 Task: Find connections with filter location Vilagarcía de Arousa with filter topic #bestadvicewith filter profile language Spanish with filter current company YourStory Media with filter school Vidyalankar Institute of Technology, Mumbai with filter industry Soap and Cleaning Product Manufacturing with filter service category Outsourcing with filter keywords title Speech Pathologist
Action: Mouse moved to (499, 65)
Screenshot: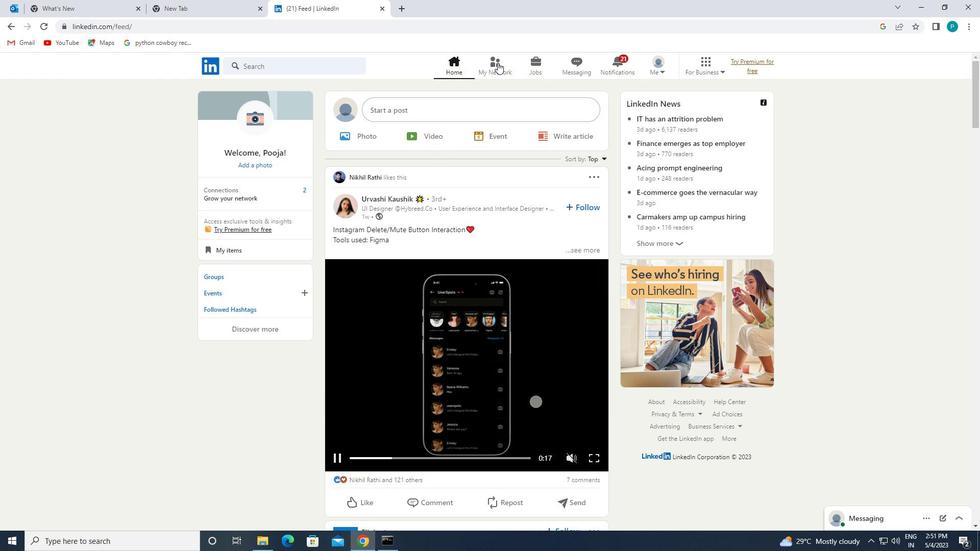 
Action: Mouse pressed left at (499, 65)
Screenshot: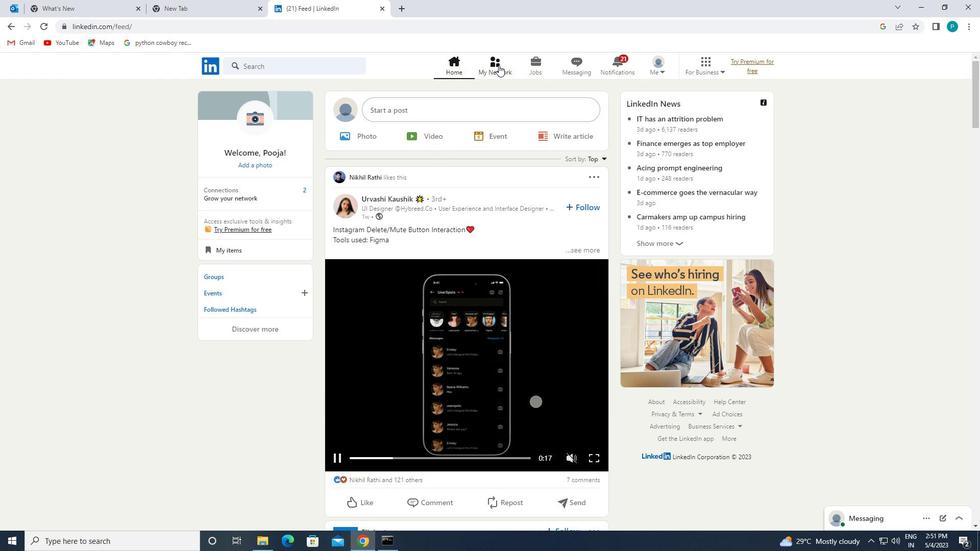 
Action: Mouse moved to (261, 115)
Screenshot: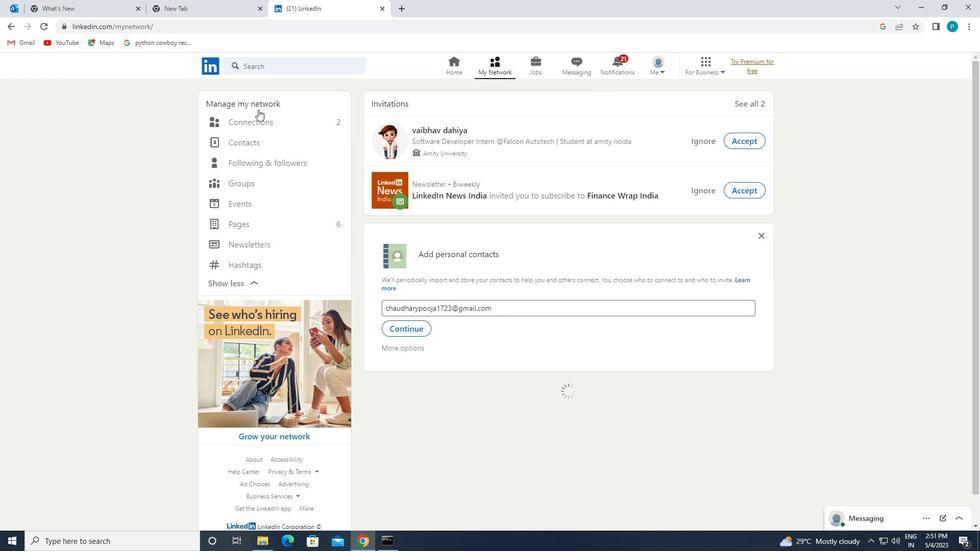 
Action: Mouse pressed left at (261, 115)
Screenshot: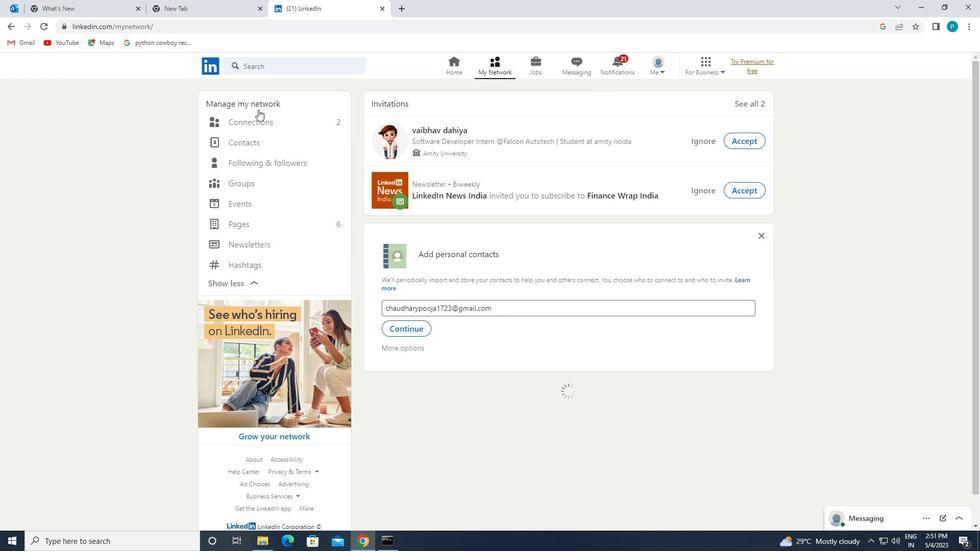 
Action: Mouse moved to (584, 119)
Screenshot: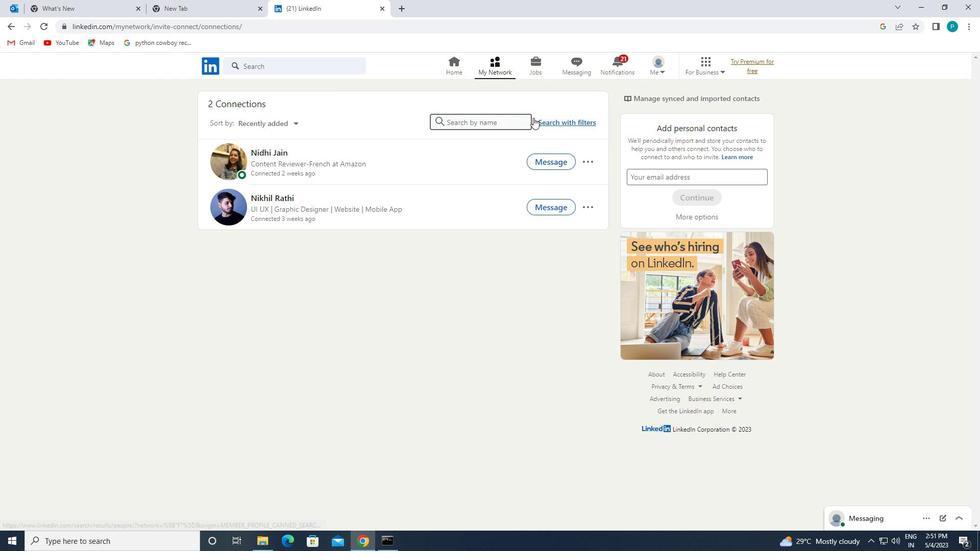 
Action: Mouse pressed left at (584, 119)
Screenshot: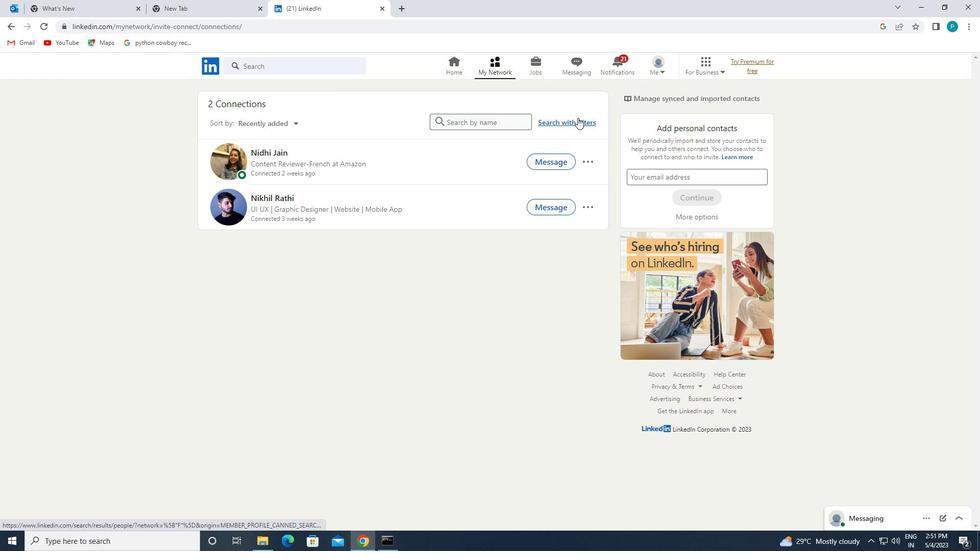 
Action: Mouse moved to (516, 93)
Screenshot: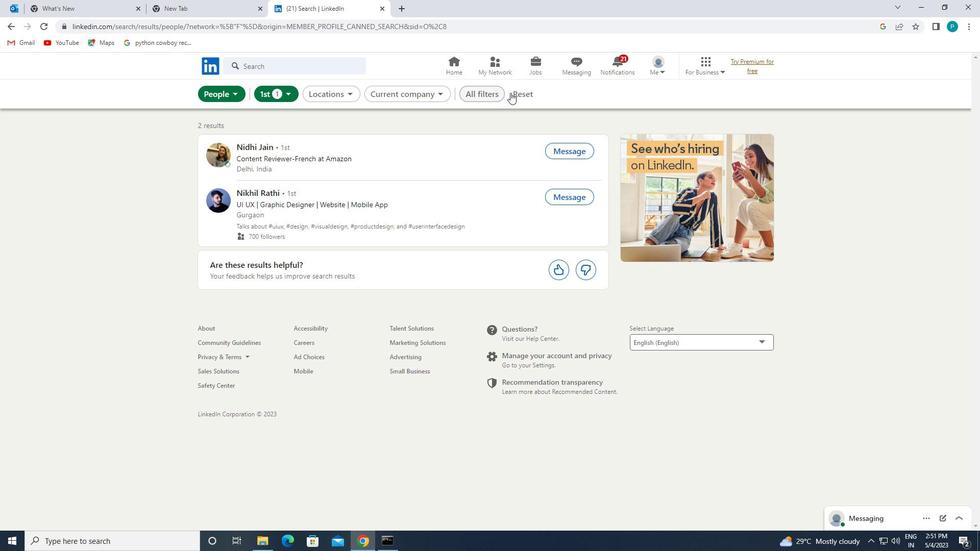 
Action: Mouse pressed left at (516, 93)
Screenshot: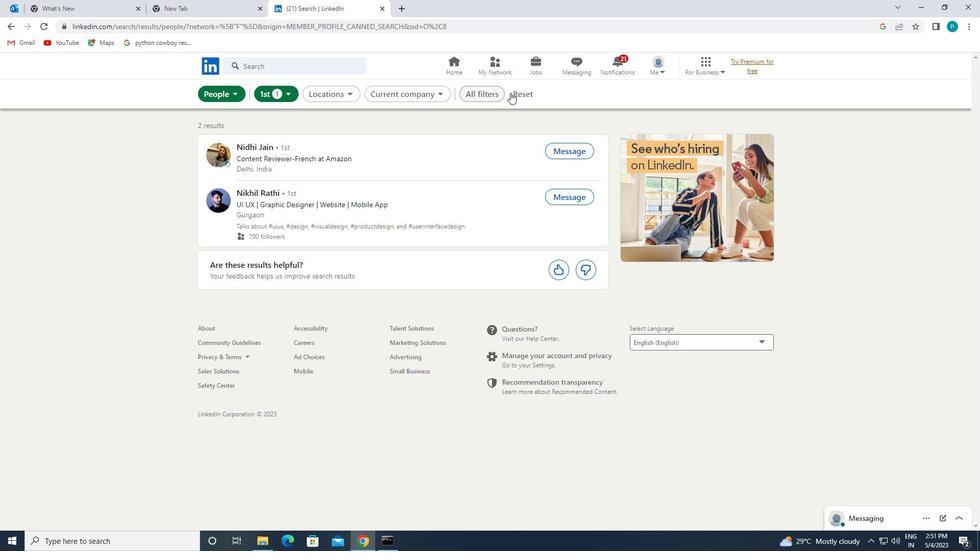 
Action: Mouse moved to (509, 91)
Screenshot: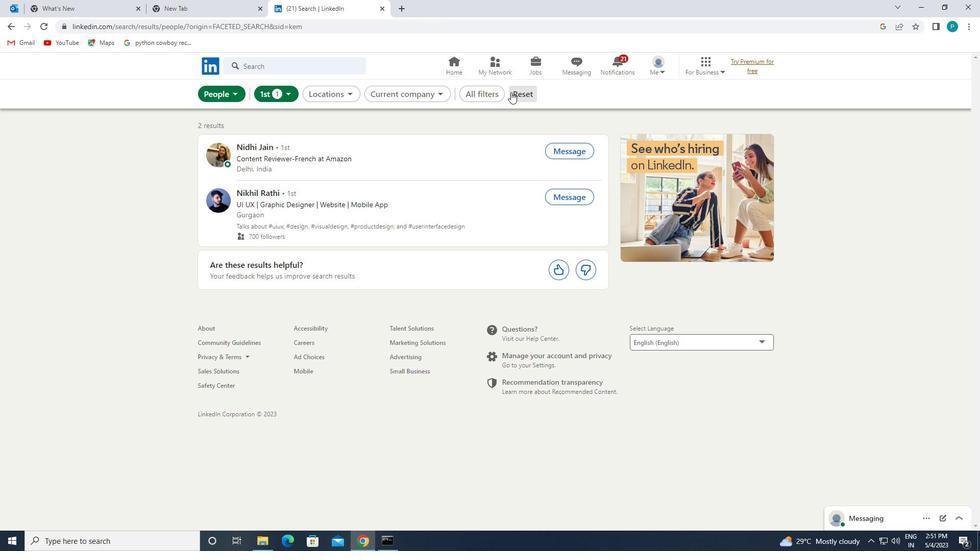 
Action: Mouse pressed left at (509, 91)
Screenshot: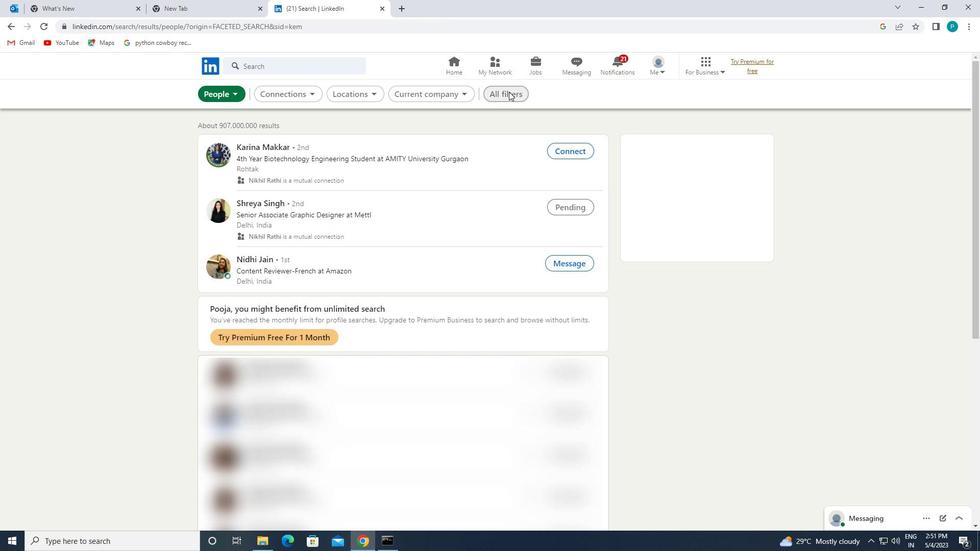 
Action: Mouse moved to (811, 302)
Screenshot: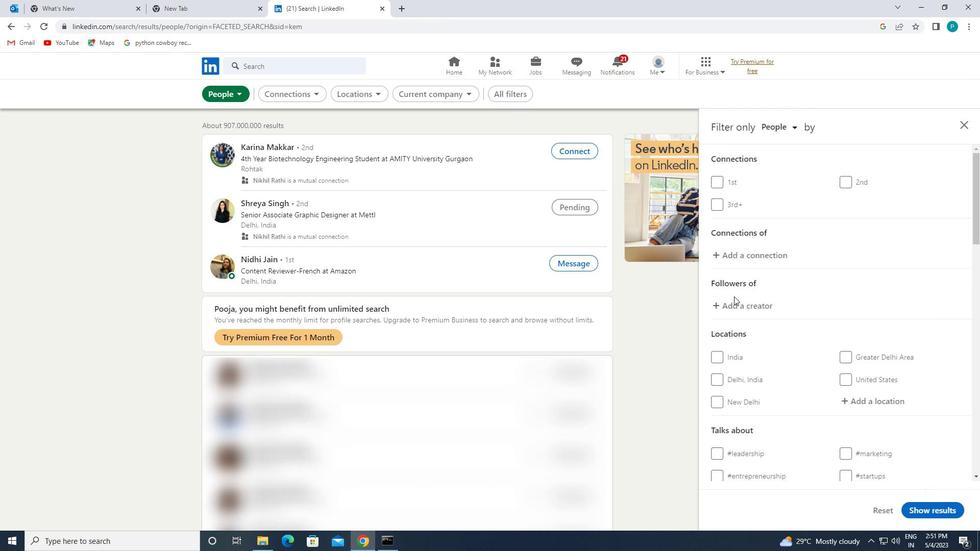 
Action: Mouse scrolled (811, 301) with delta (0, 0)
Screenshot: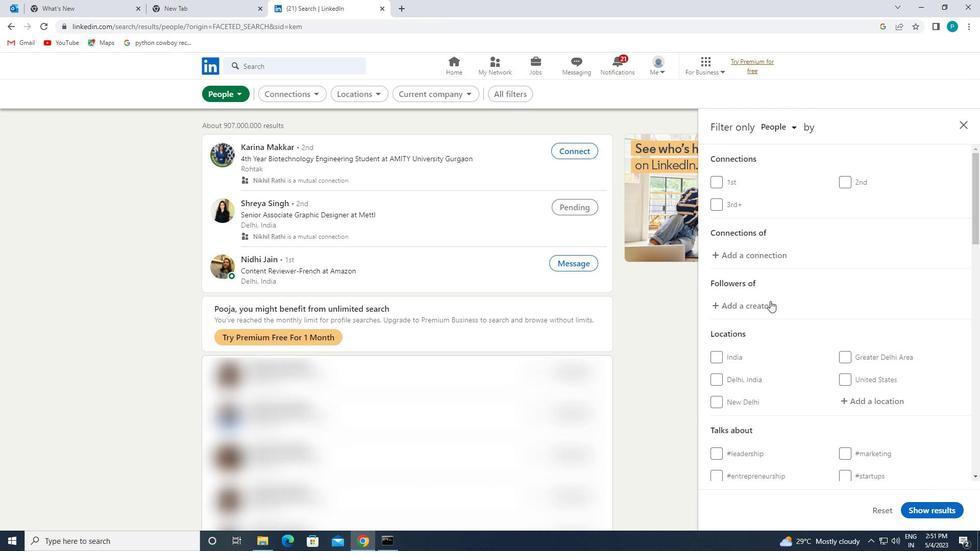 
Action: Mouse moved to (811, 302)
Screenshot: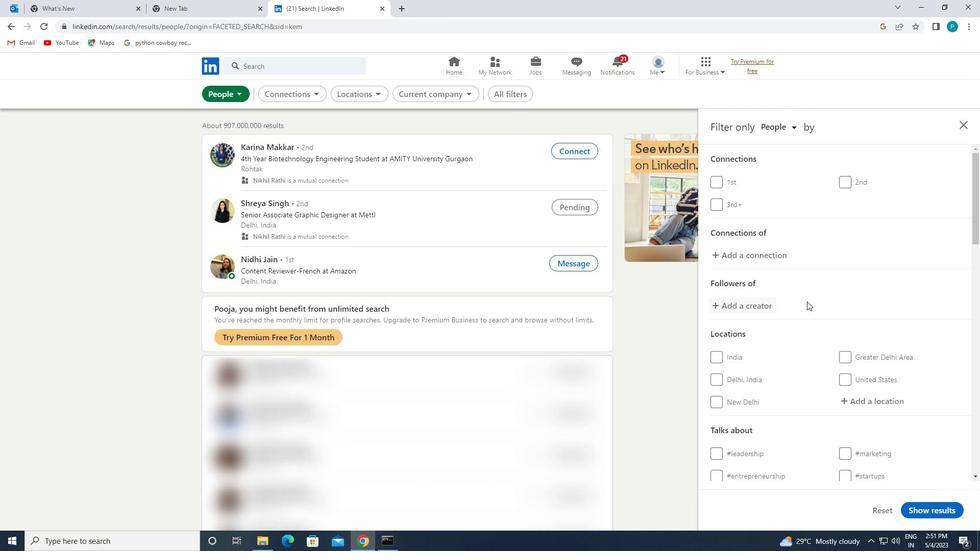 
Action: Mouse scrolled (811, 301) with delta (0, 0)
Screenshot: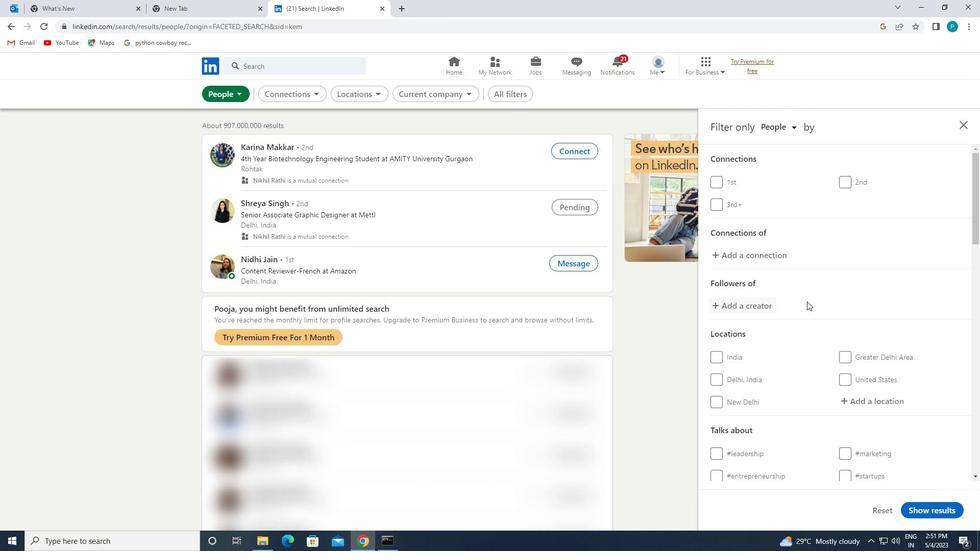 
Action: Mouse moved to (856, 291)
Screenshot: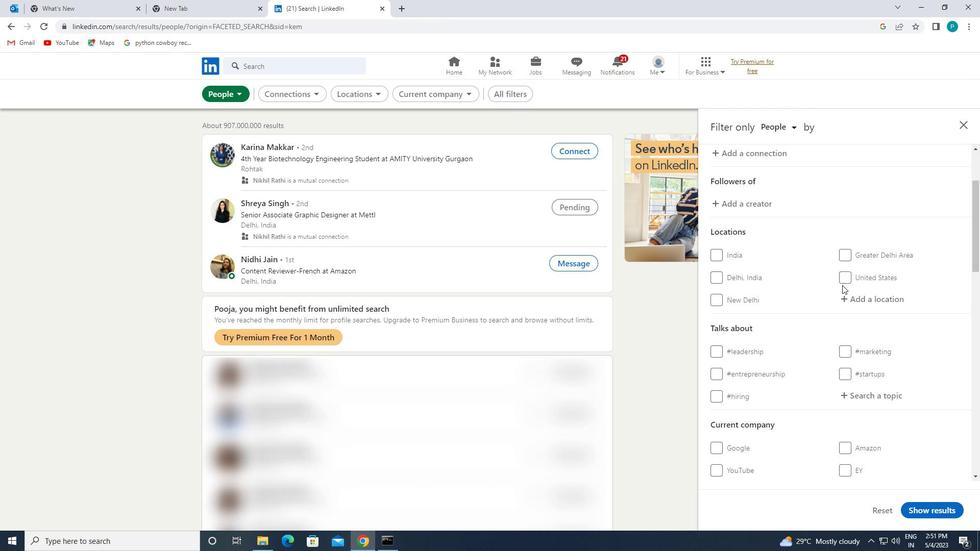 
Action: Mouse pressed left at (856, 291)
Screenshot: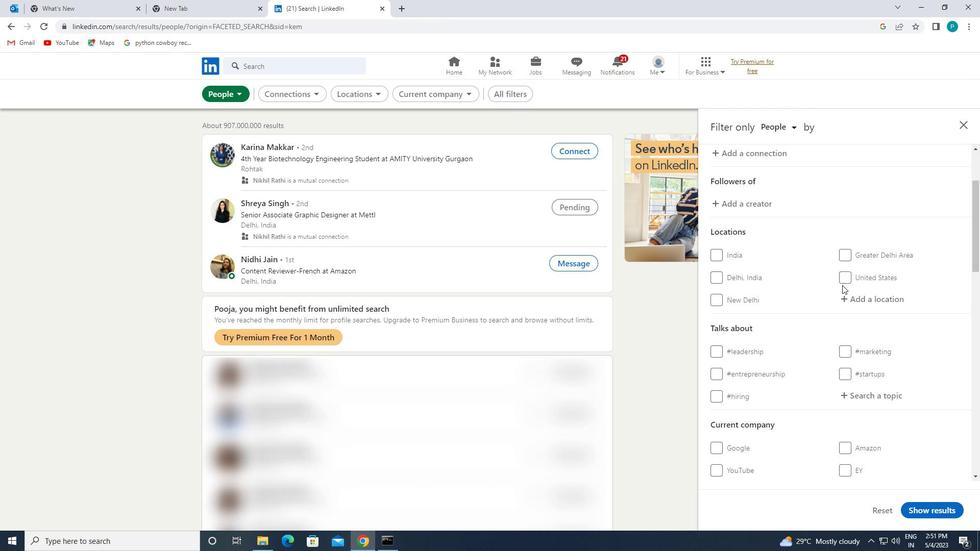 
Action: Mouse moved to (856, 294)
Screenshot: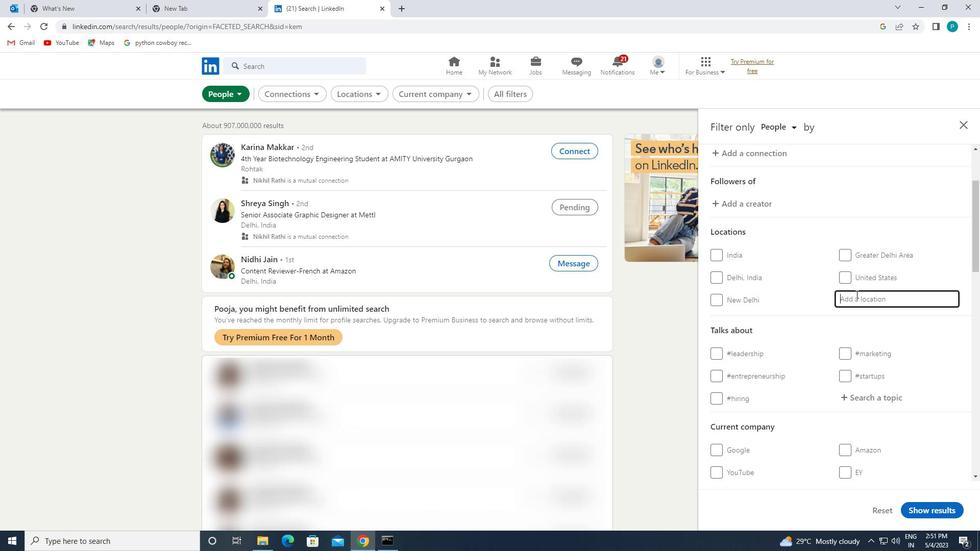 
Action: Key pressed <Key.caps_lock>v<Key.caps_lock>ilagari<Key.backspace>
Screenshot: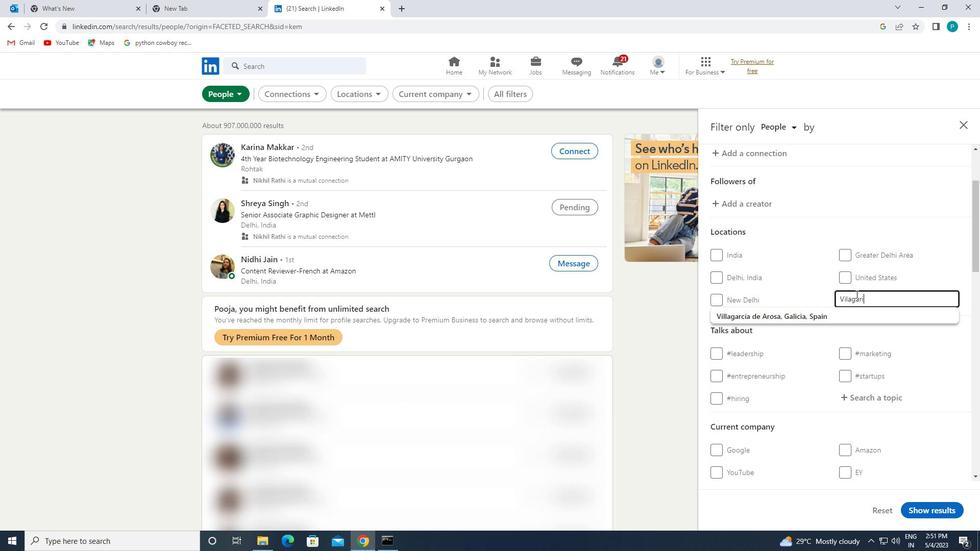 
Action: Mouse moved to (841, 315)
Screenshot: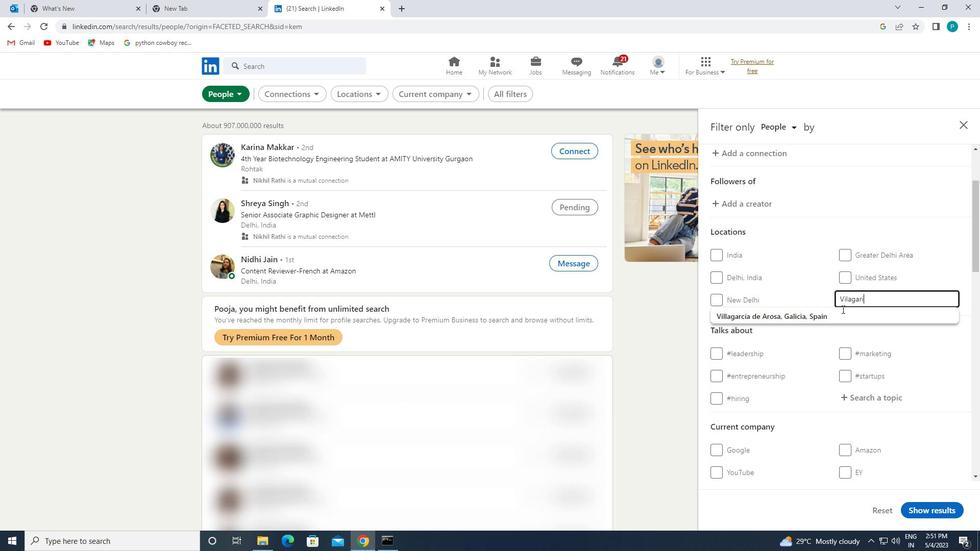 
Action: Mouse pressed left at (841, 315)
Screenshot: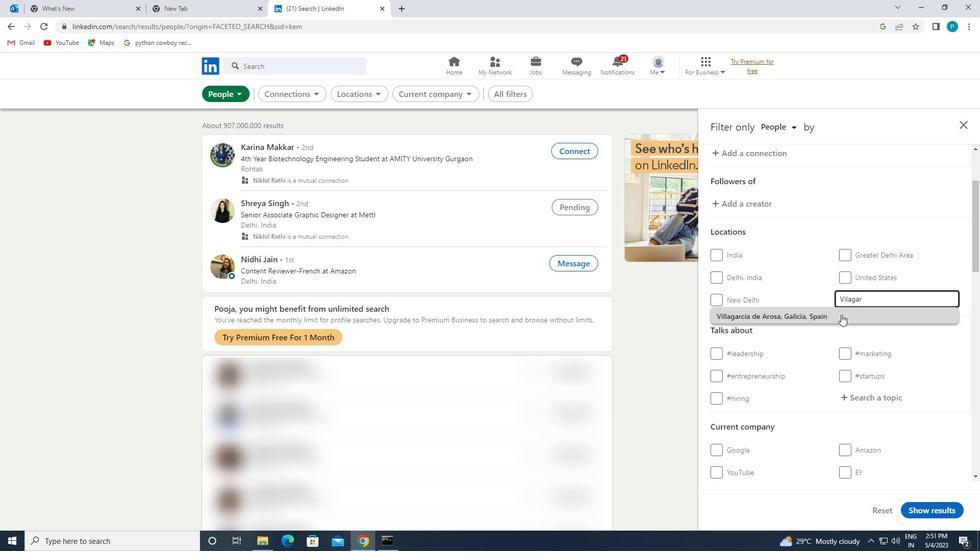 
Action: Mouse moved to (847, 351)
Screenshot: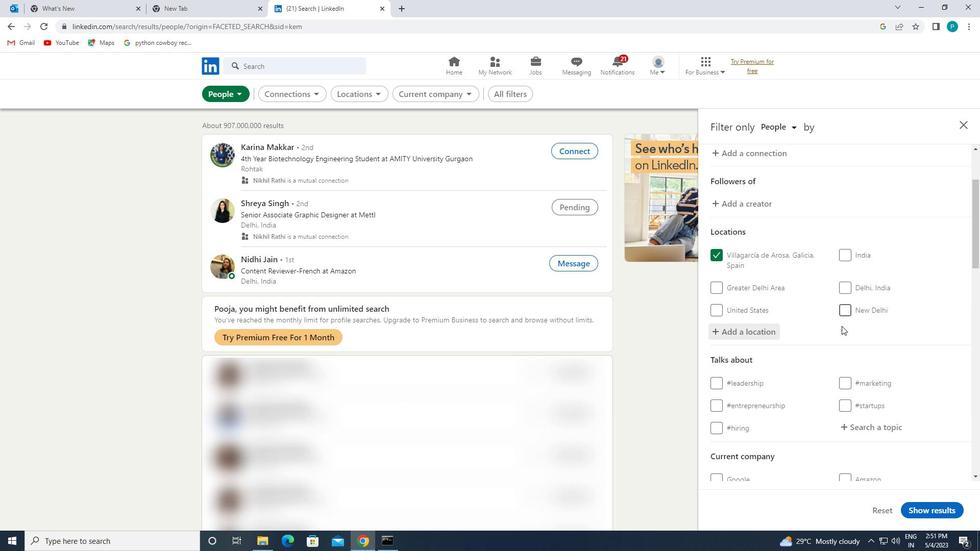 
Action: Mouse scrolled (847, 351) with delta (0, 0)
Screenshot: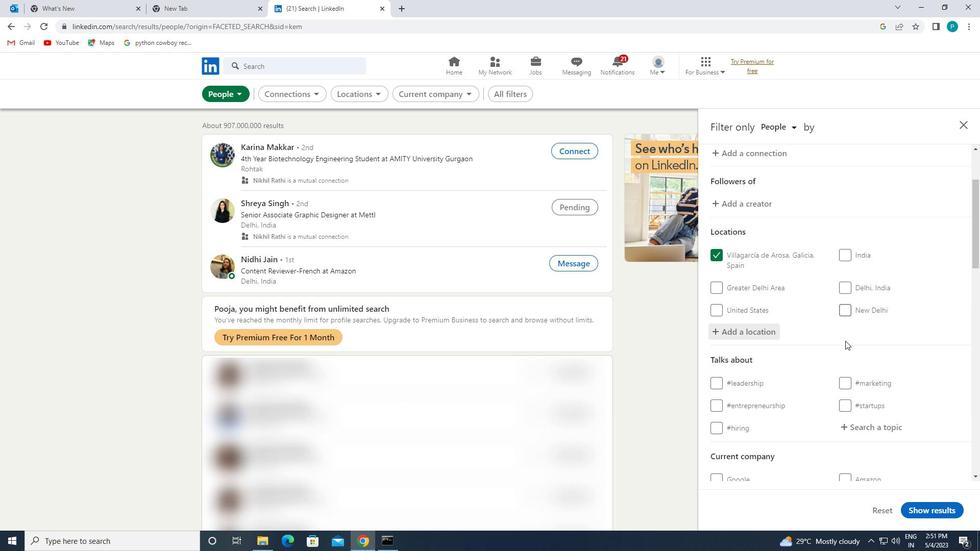 
Action: Mouse moved to (852, 382)
Screenshot: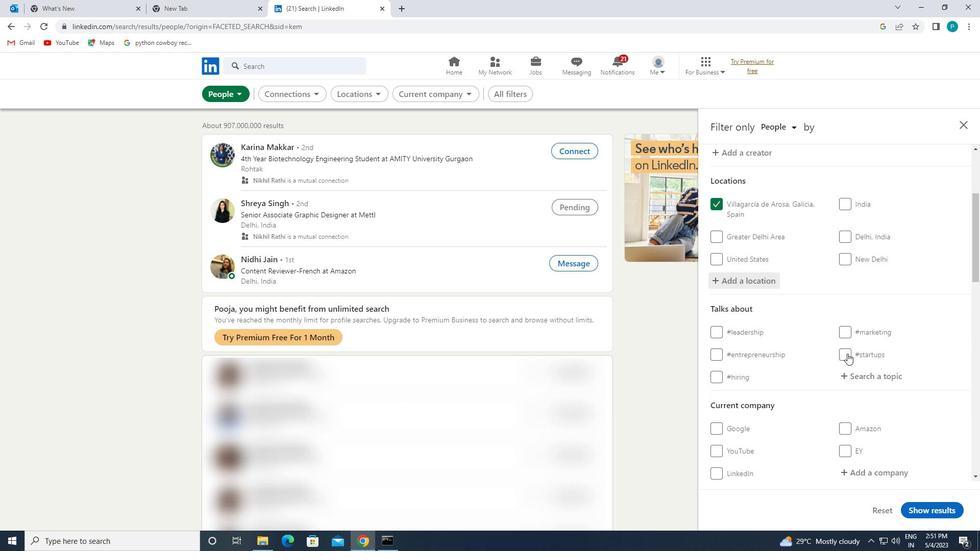 
Action: Mouse pressed left at (852, 382)
Screenshot: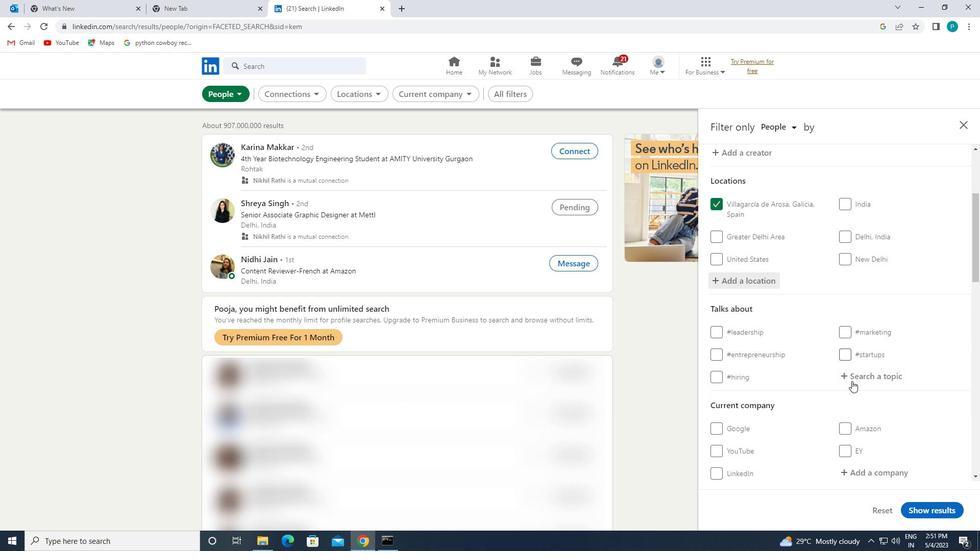 
Action: Mouse moved to (861, 389)
Screenshot: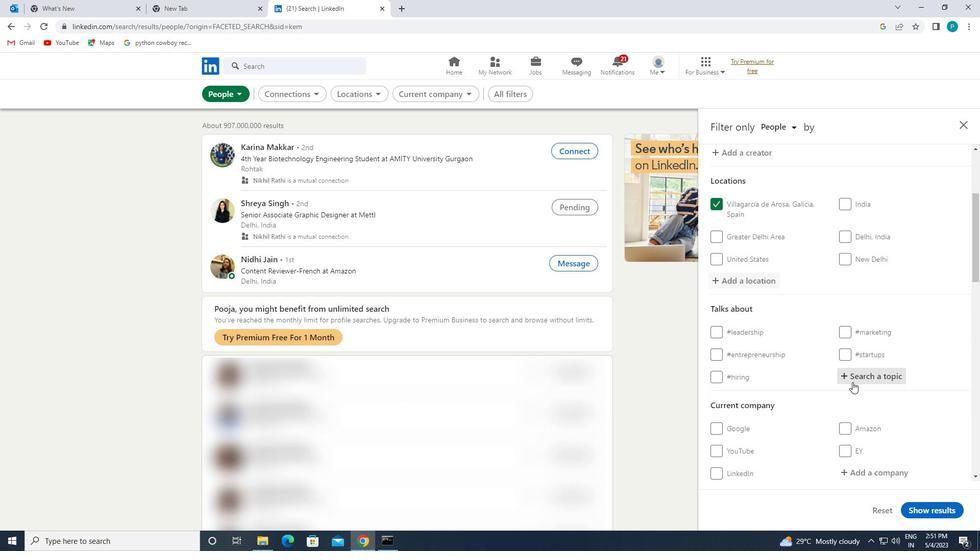 
Action: Key pressed <Key.shift>#BESTADVICE
Screenshot: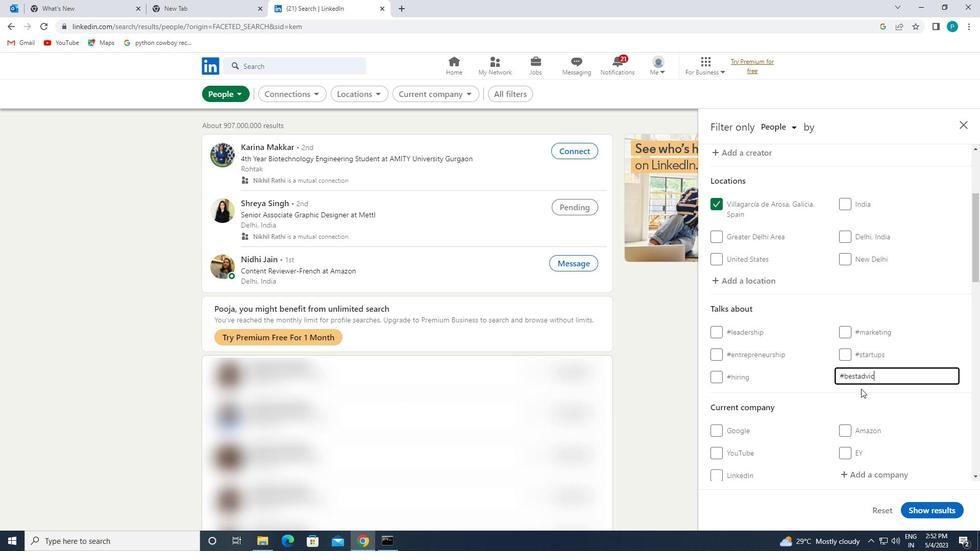 
Action: Mouse moved to (814, 382)
Screenshot: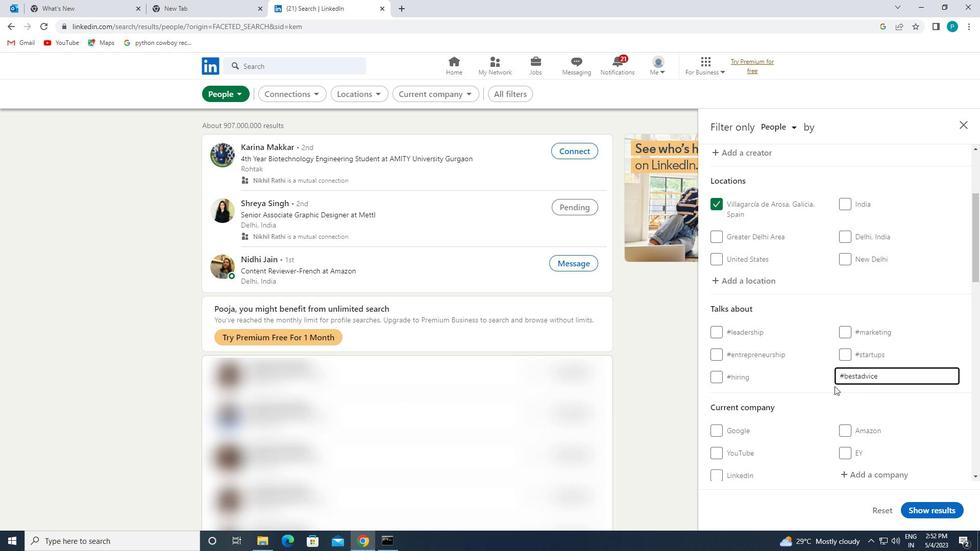
Action: Mouse scrolled (814, 382) with delta (0, 0)
Screenshot: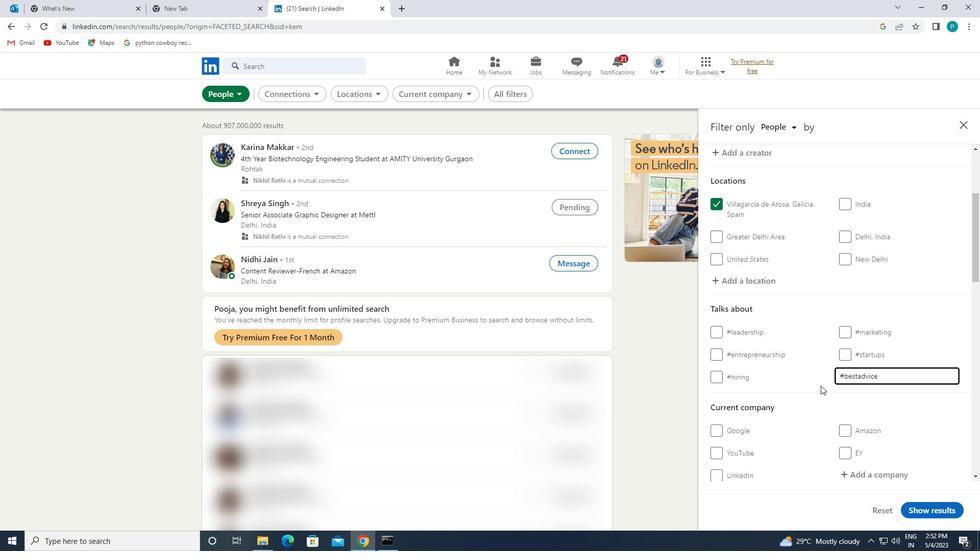 
Action: Mouse scrolled (814, 382) with delta (0, 0)
Screenshot: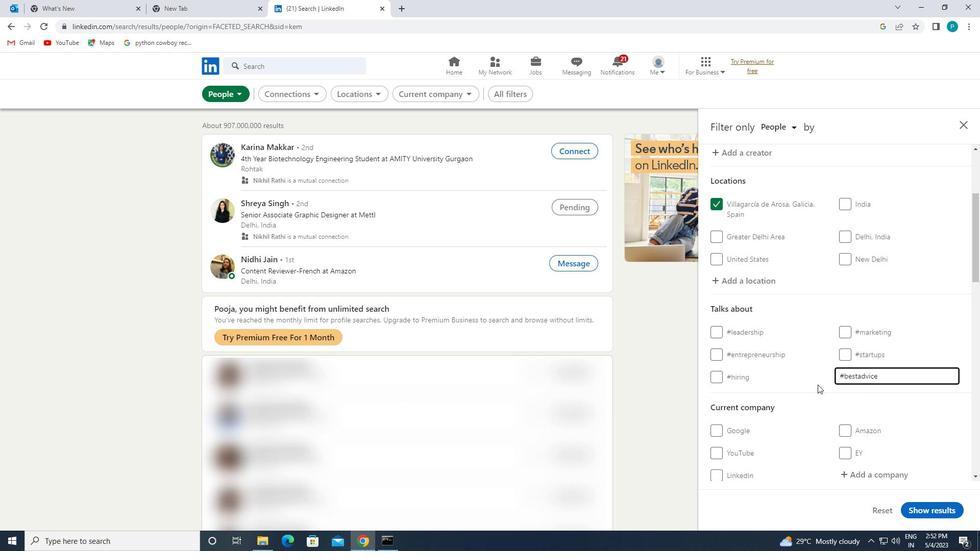 
Action: Mouse scrolled (814, 382) with delta (0, 0)
Screenshot: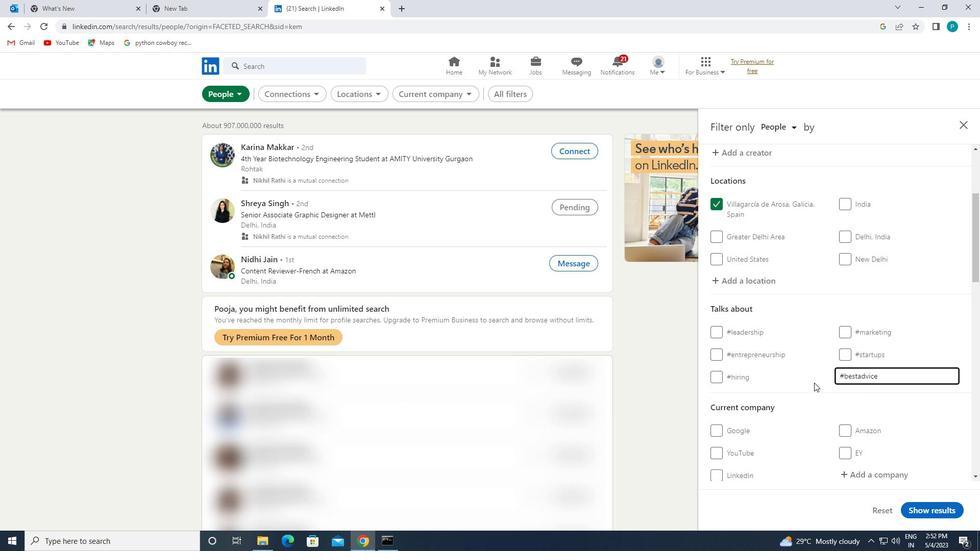
Action: Mouse moved to (812, 382)
Screenshot: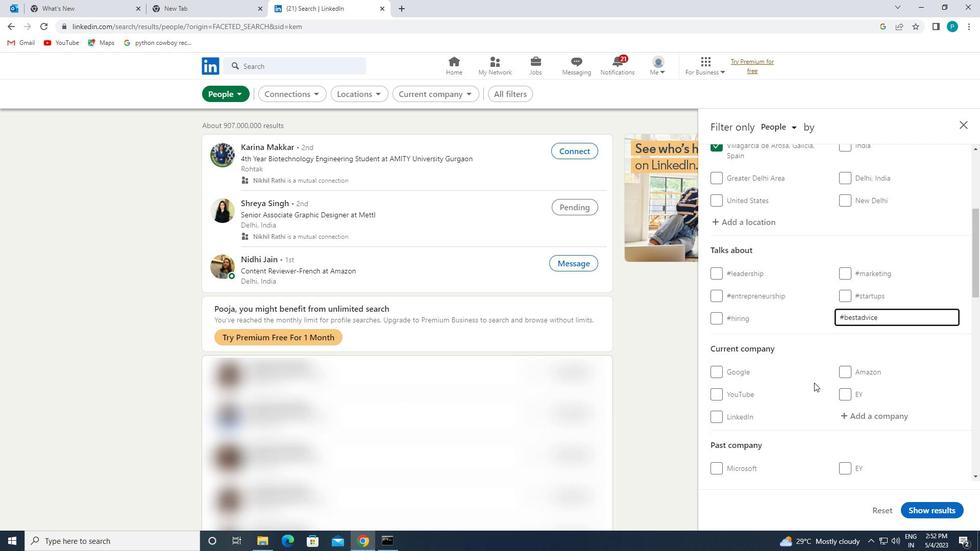 
Action: Mouse scrolled (812, 382) with delta (0, 0)
Screenshot: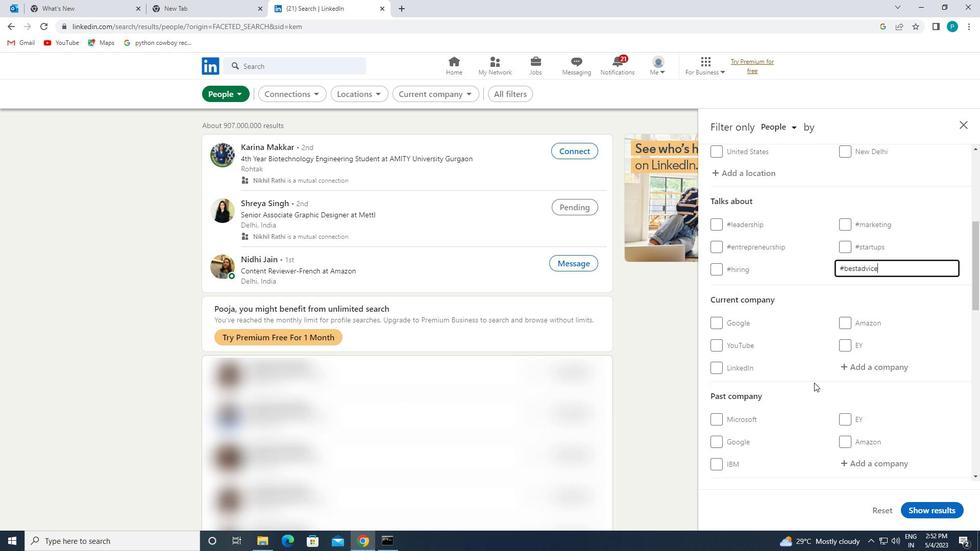 
Action: Mouse moved to (811, 382)
Screenshot: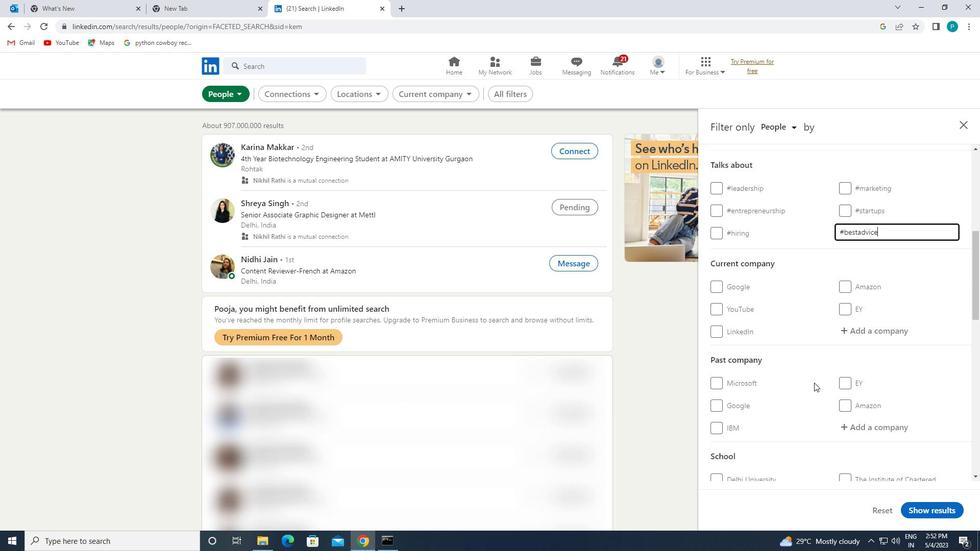 
Action: Mouse scrolled (811, 382) with delta (0, 0)
Screenshot: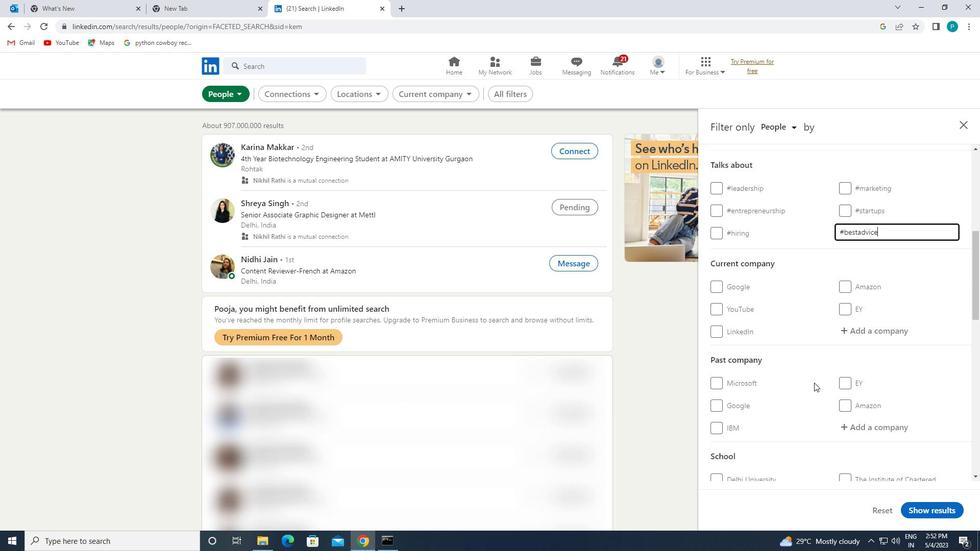
Action: Mouse moved to (809, 382)
Screenshot: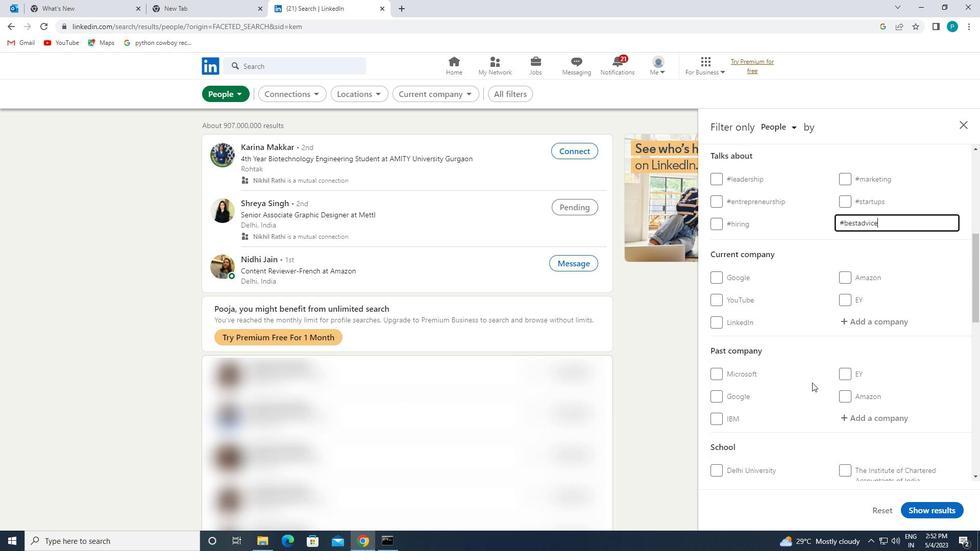 
Action: Mouse scrolled (809, 382) with delta (0, 0)
Screenshot: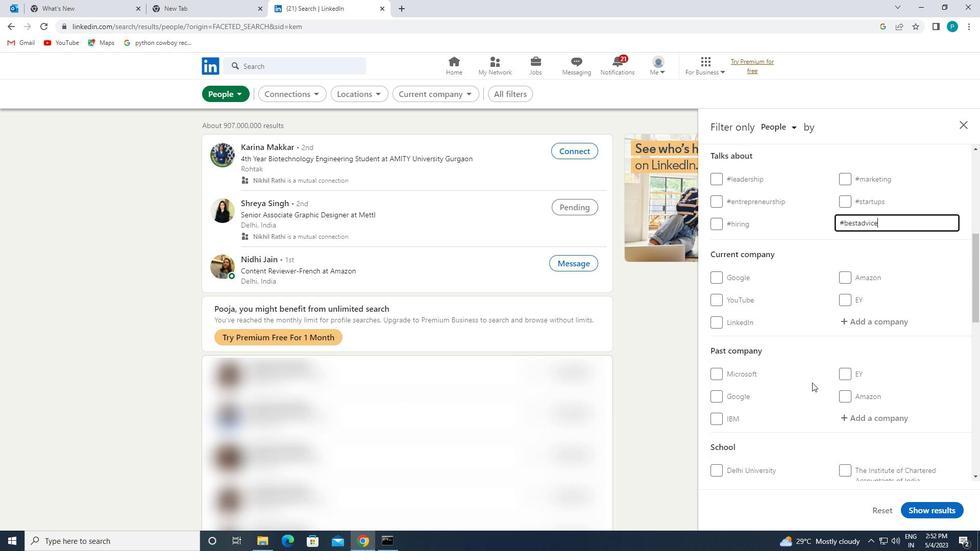 
Action: Mouse moved to (769, 381)
Screenshot: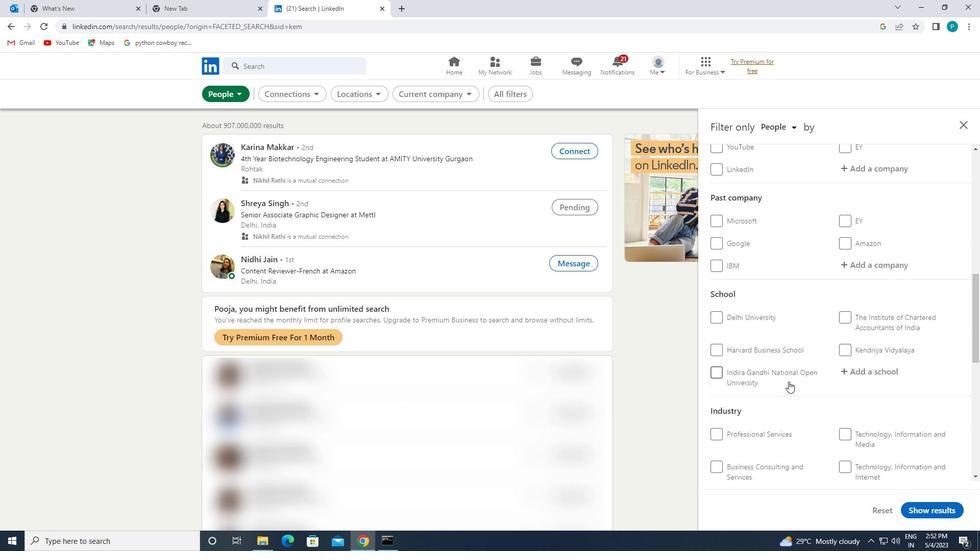 
Action: Mouse scrolled (769, 381) with delta (0, 0)
Screenshot: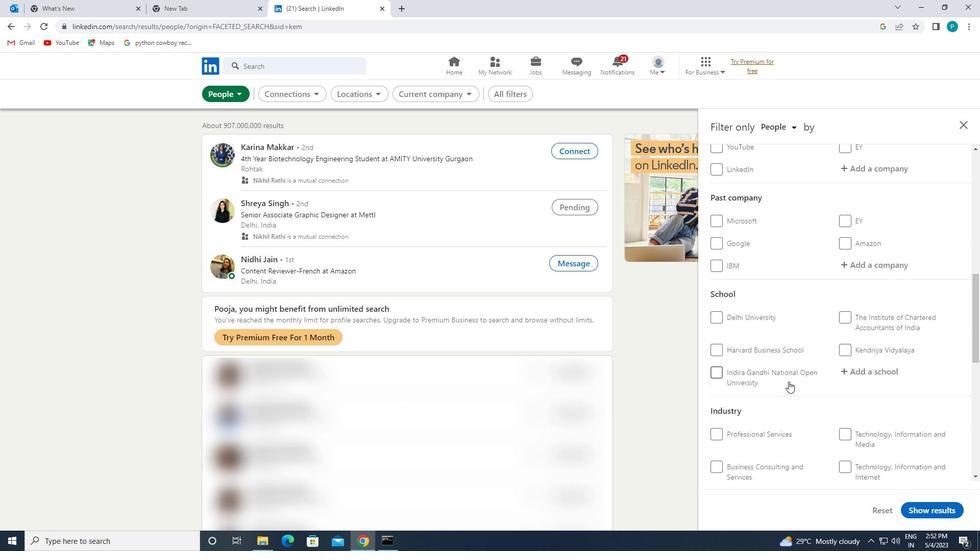 
Action: Mouse moved to (767, 381)
Screenshot: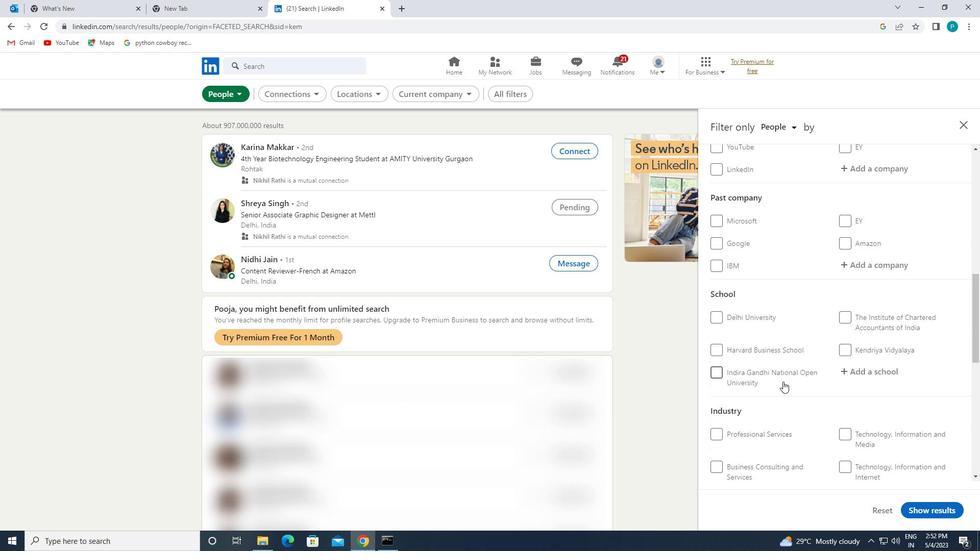 
Action: Mouse scrolled (767, 381) with delta (0, 0)
Screenshot: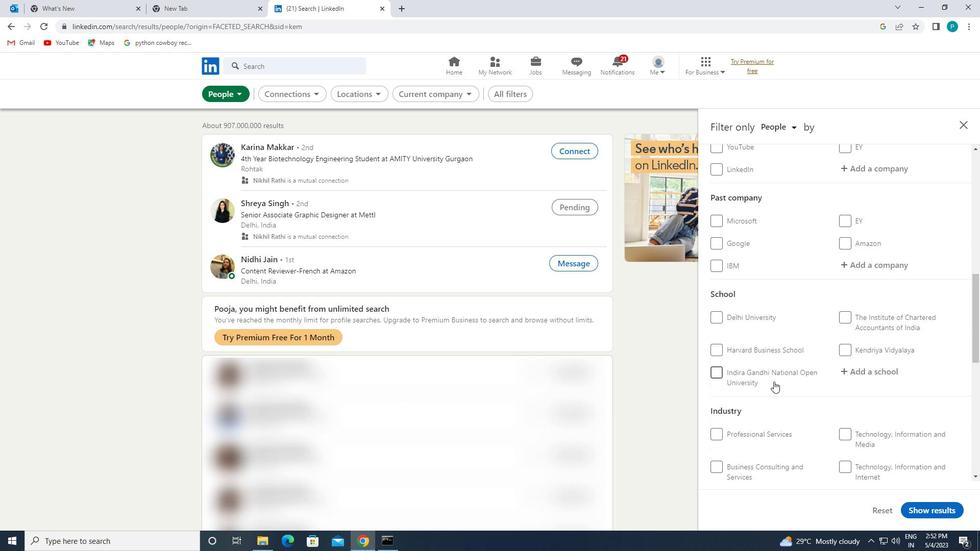 
Action: Mouse scrolled (767, 381) with delta (0, 0)
Screenshot: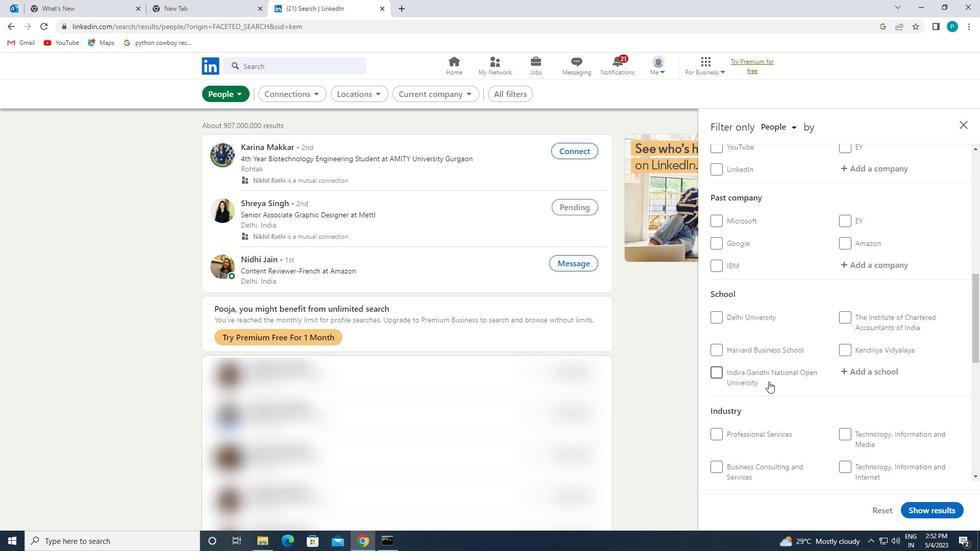 
Action: Mouse moved to (746, 420)
Screenshot: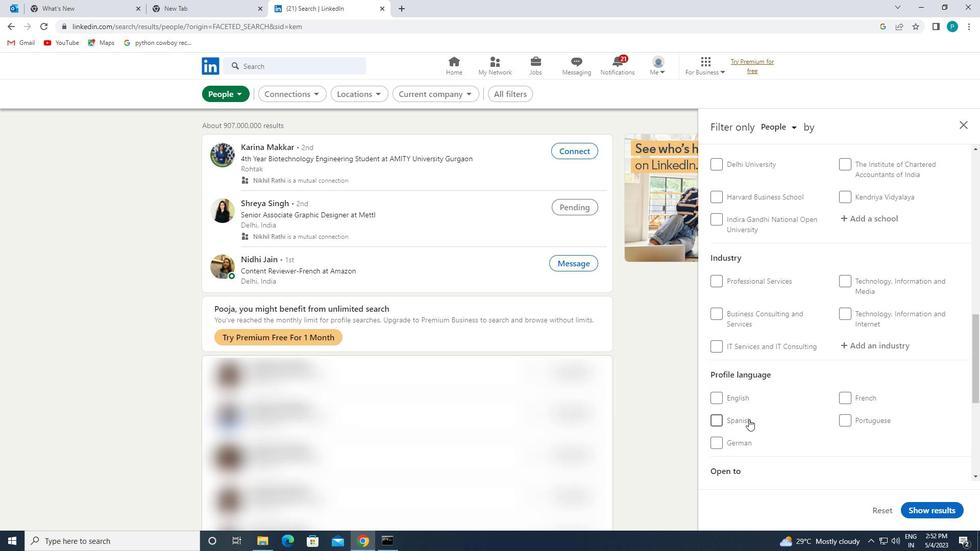 
Action: Mouse pressed left at (746, 420)
Screenshot: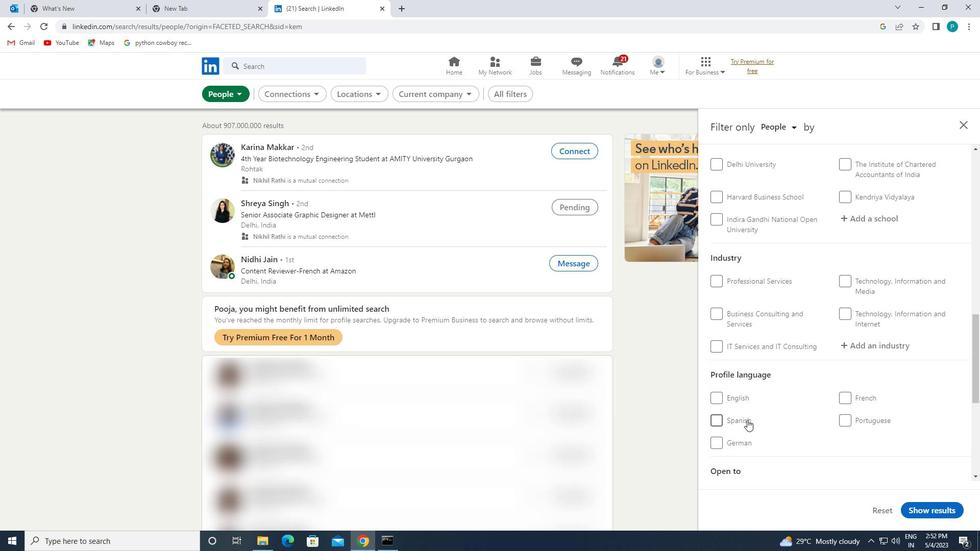 
Action: Mouse moved to (910, 408)
Screenshot: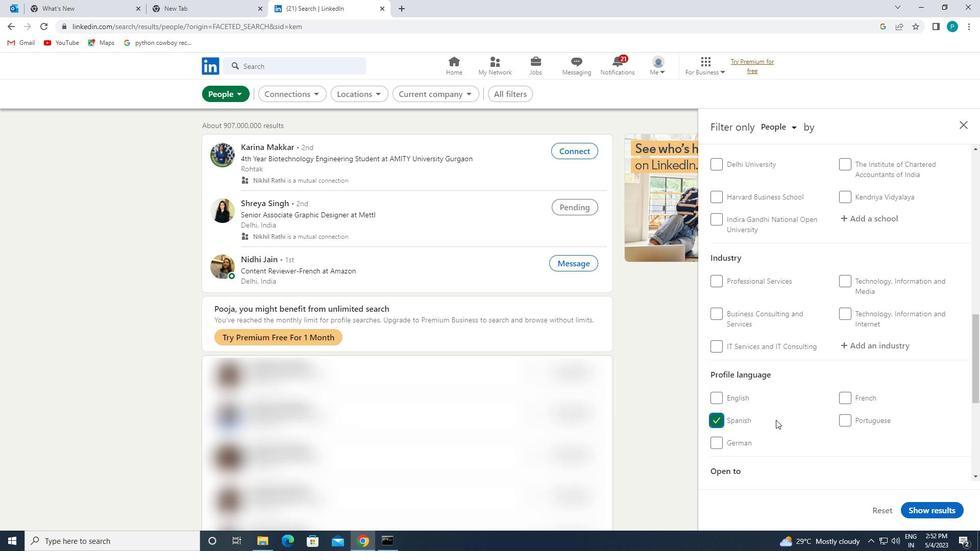 
Action: Mouse scrolled (910, 409) with delta (0, 0)
Screenshot: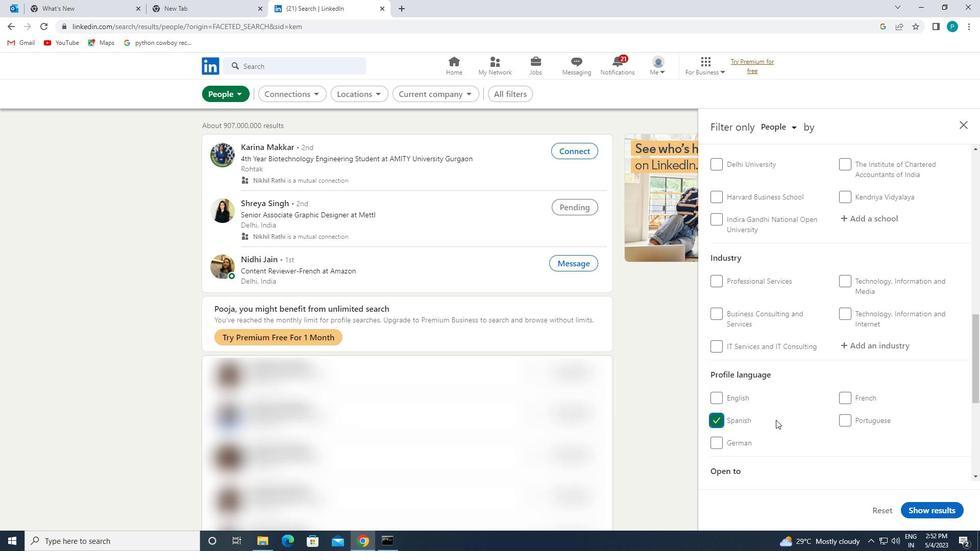 
Action: Mouse moved to (910, 406)
Screenshot: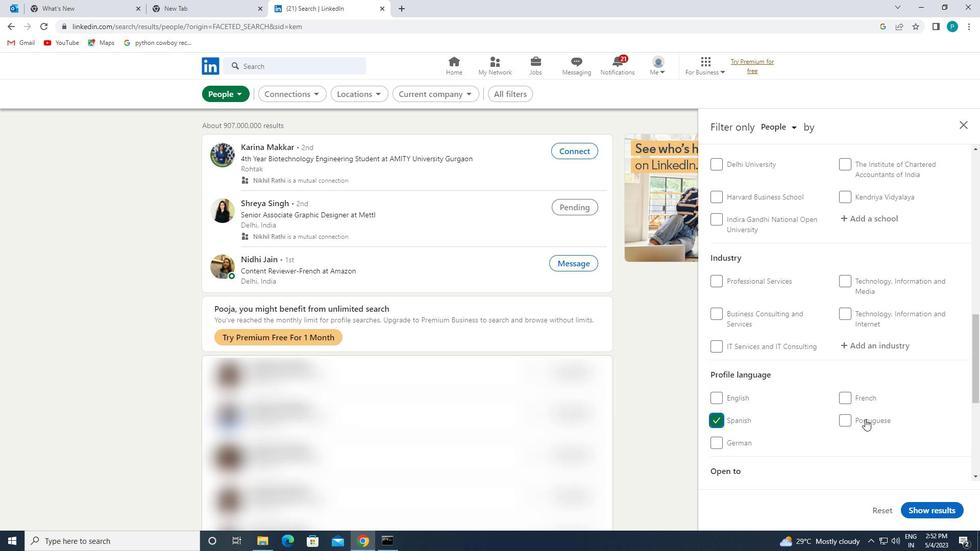 
Action: Mouse scrolled (910, 407) with delta (0, 0)
Screenshot: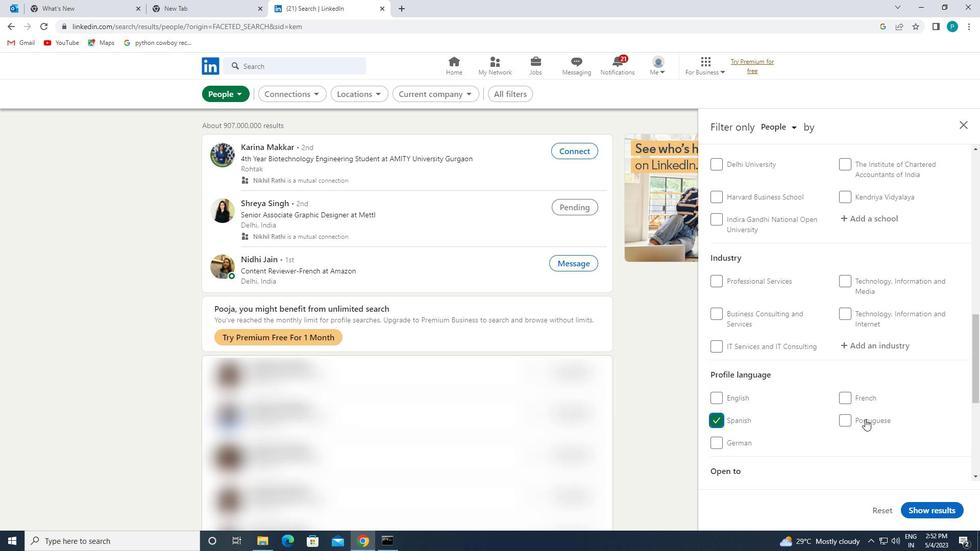 
Action: Mouse scrolled (910, 407) with delta (0, 0)
Screenshot: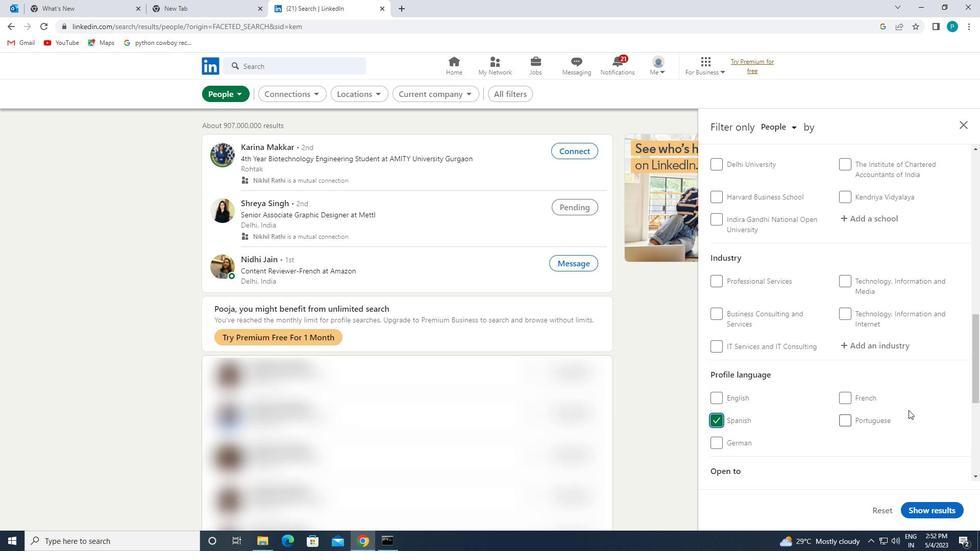 
Action: Mouse moved to (858, 343)
Screenshot: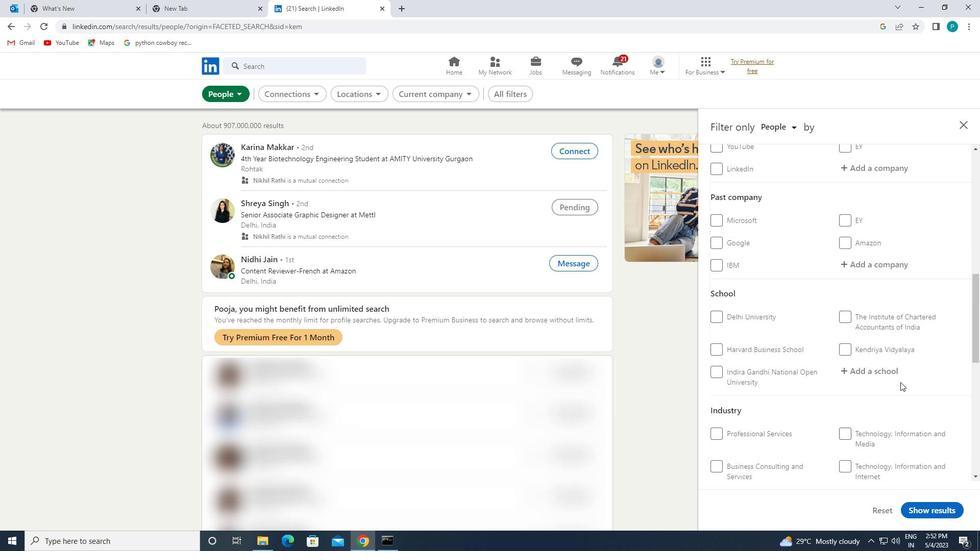 
Action: Mouse scrolled (858, 343) with delta (0, 0)
Screenshot: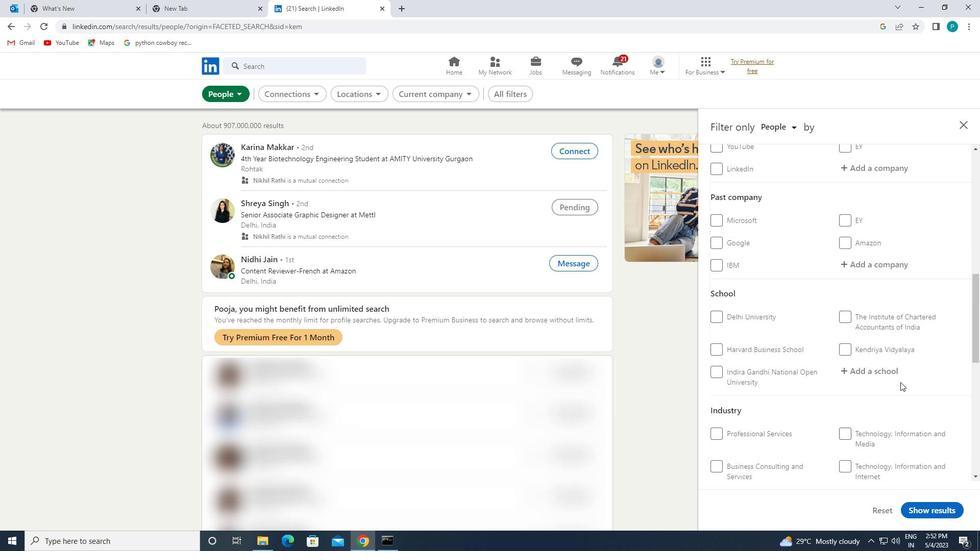 
Action: Mouse scrolled (858, 343) with delta (0, 0)
Screenshot: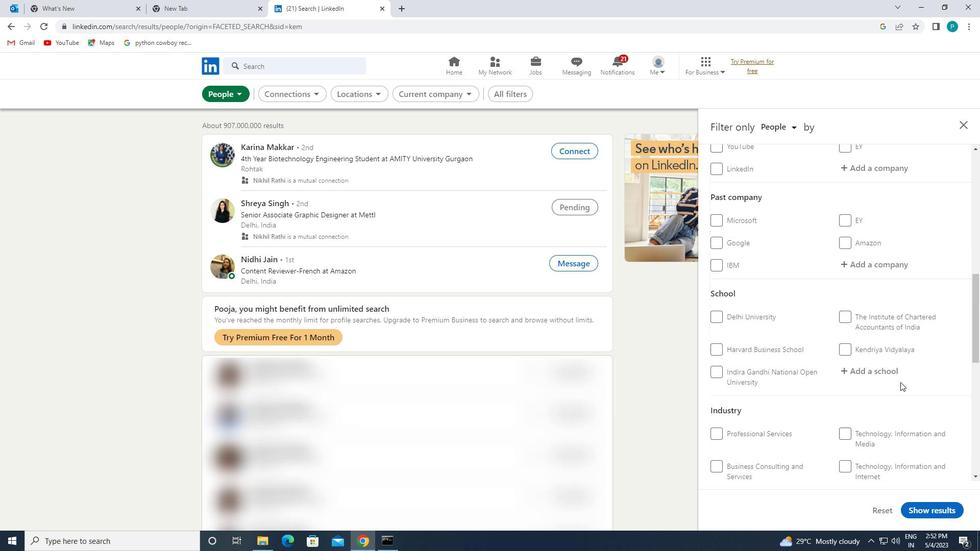 
Action: Mouse moved to (858, 342)
Screenshot: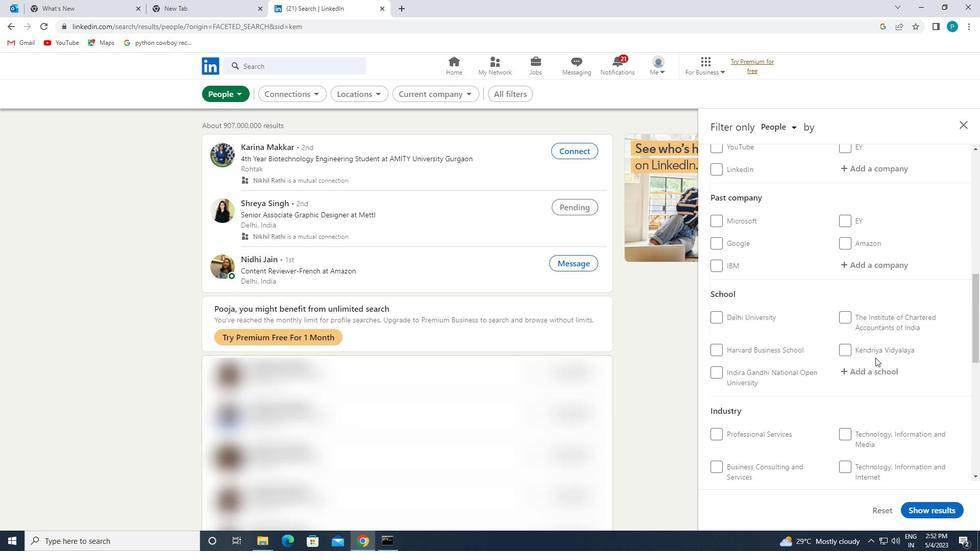 
Action: Mouse scrolled (858, 343) with delta (0, 0)
Screenshot: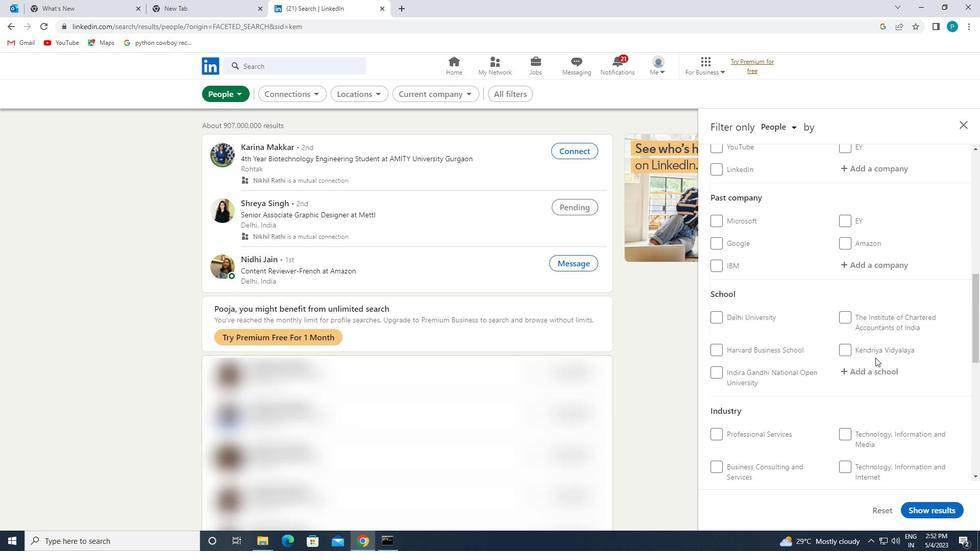 
Action: Mouse moved to (855, 325)
Screenshot: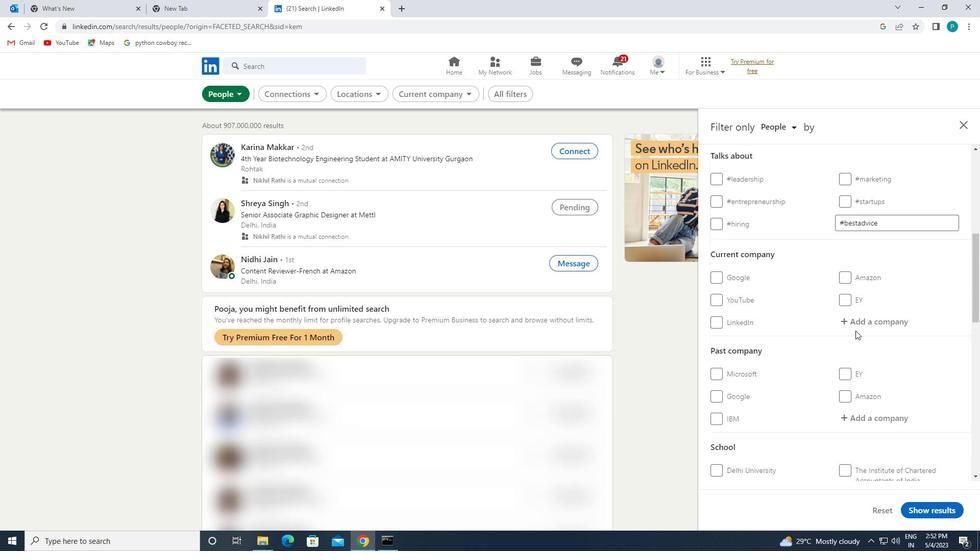 
Action: Mouse pressed left at (855, 325)
Screenshot: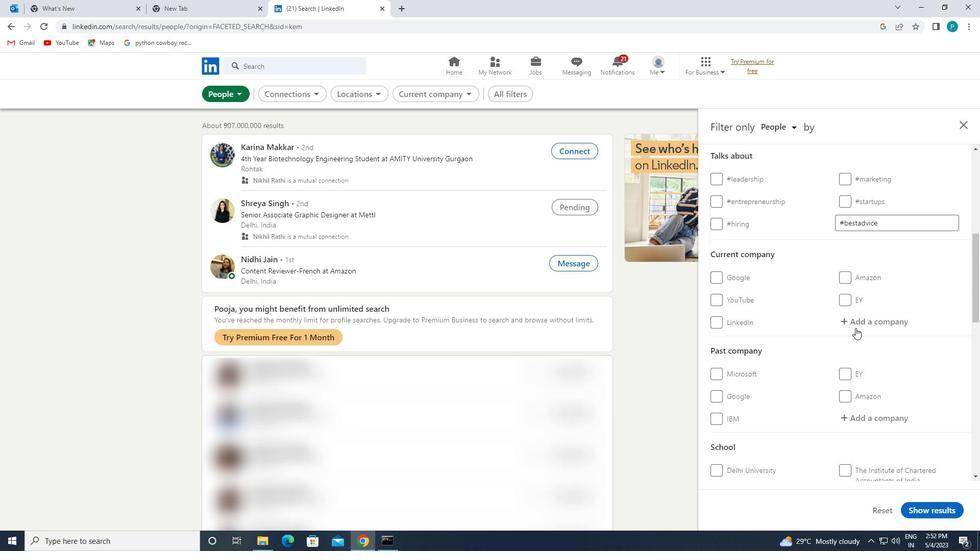 
Action: Key pressed <Key.caps_lock>Y<Key.caps_lock>OUR<Key.caps_lock>S<Key.caps_lock>TORY
Screenshot: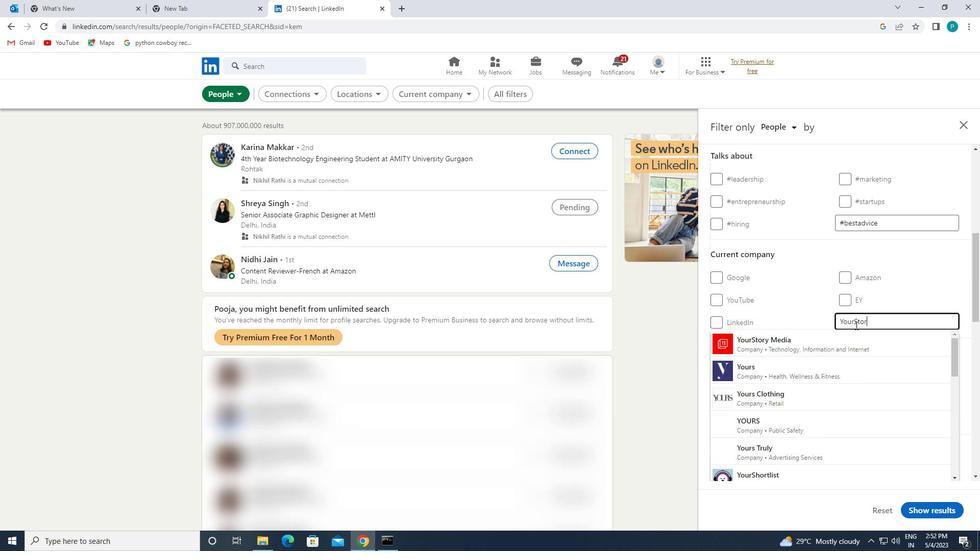 
Action: Mouse moved to (834, 340)
Screenshot: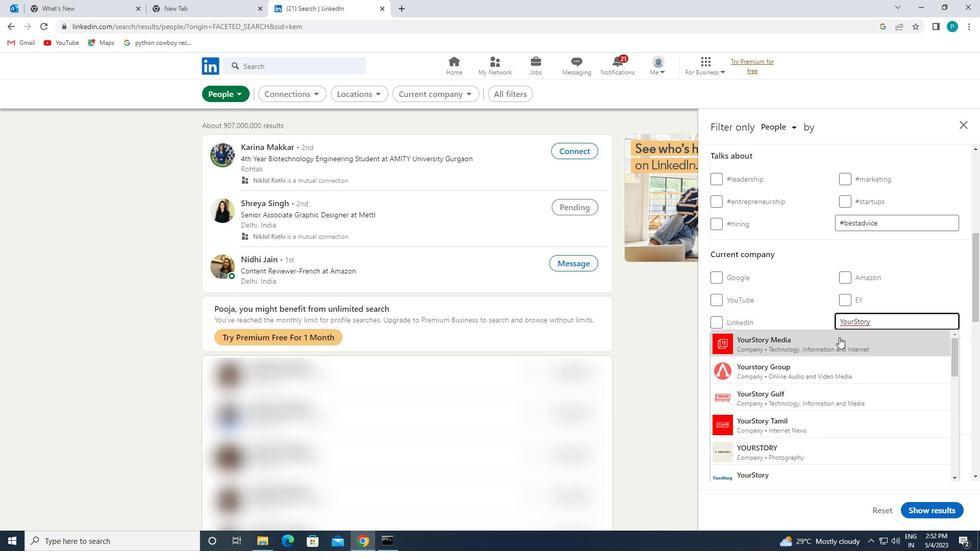 
Action: Mouse pressed left at (834, 340)
Screenshot: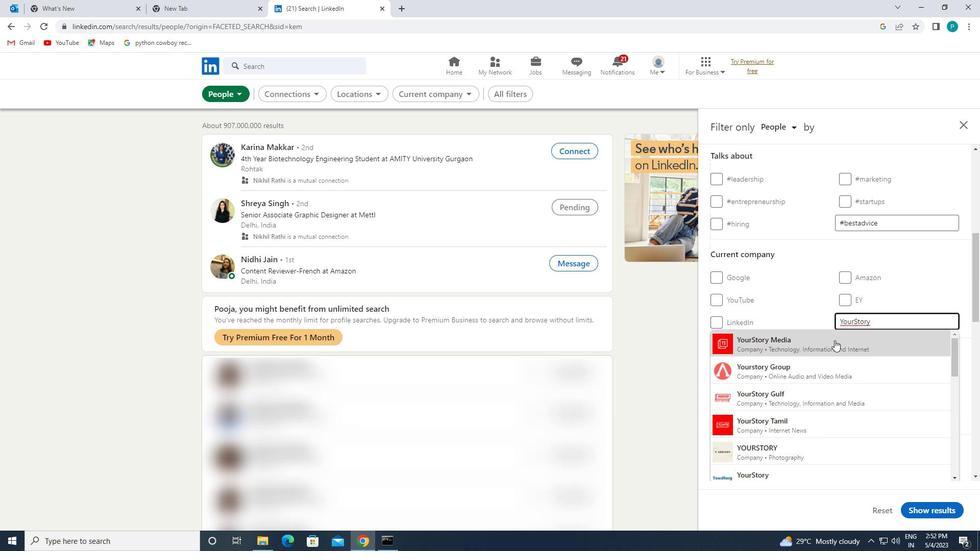 
Action: Mouse moved to (849, 377)
Screenshot: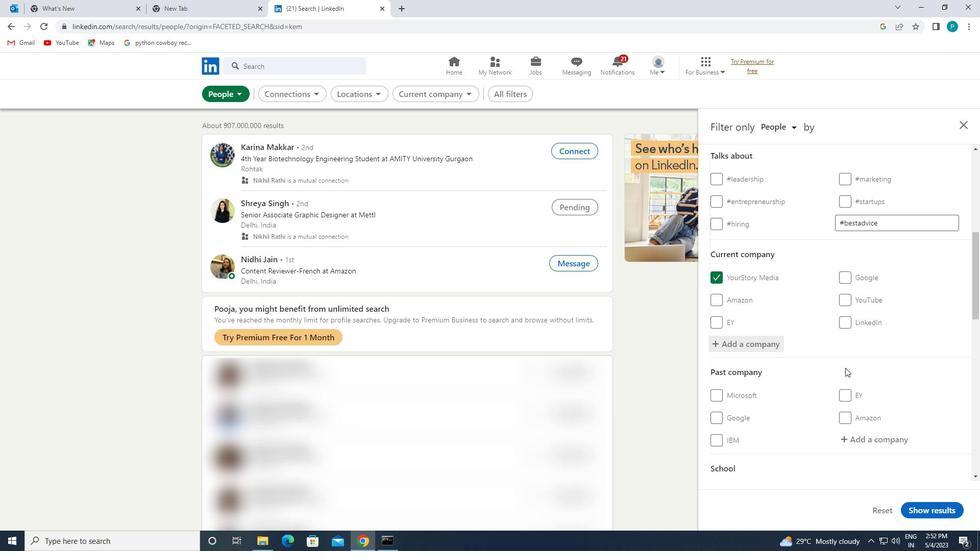 
Action: Mouse scrolled (849, 377) with delta (0, 0)
Screenshot: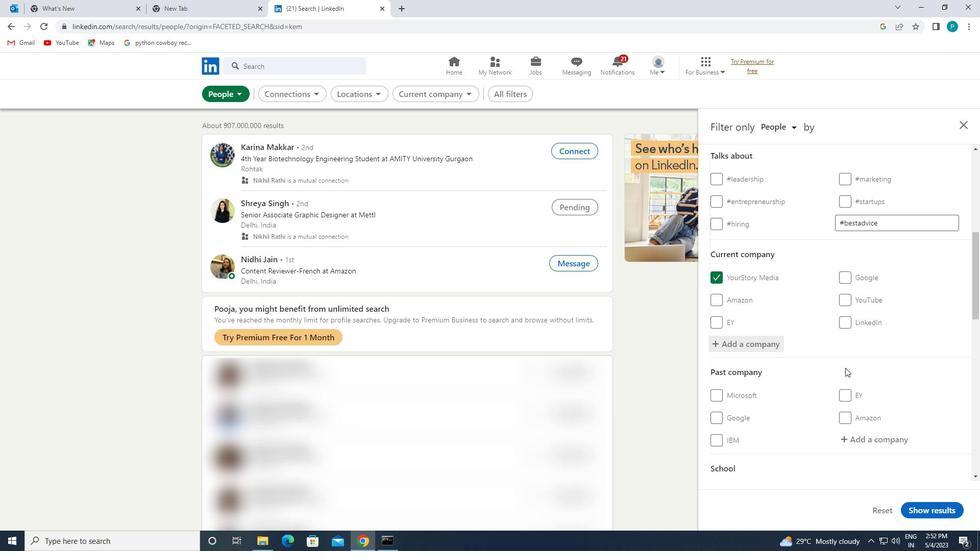 
Action: Mouse moved to (850, 380)
Screenshot: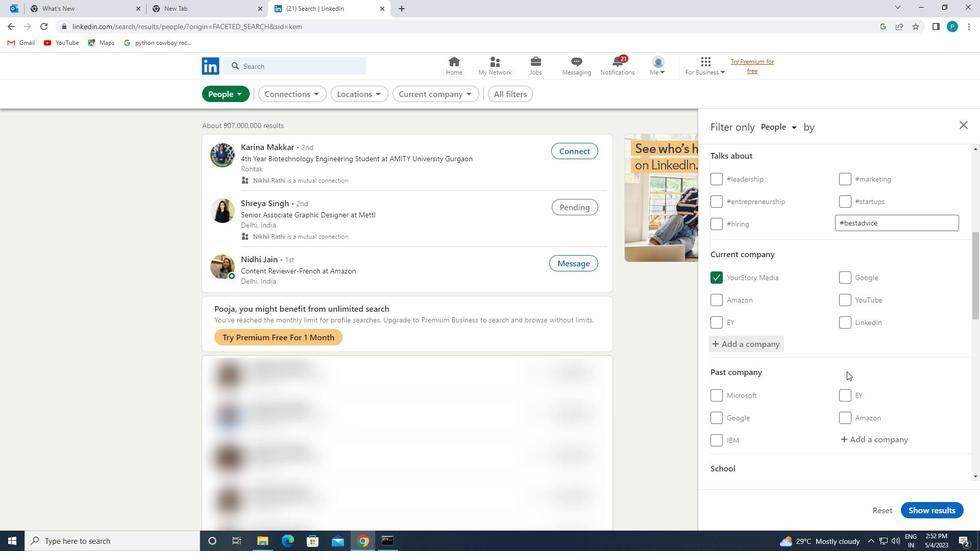 
Action: Mouse scrolled (850, 379) with delta (0, 0)
Screenshot: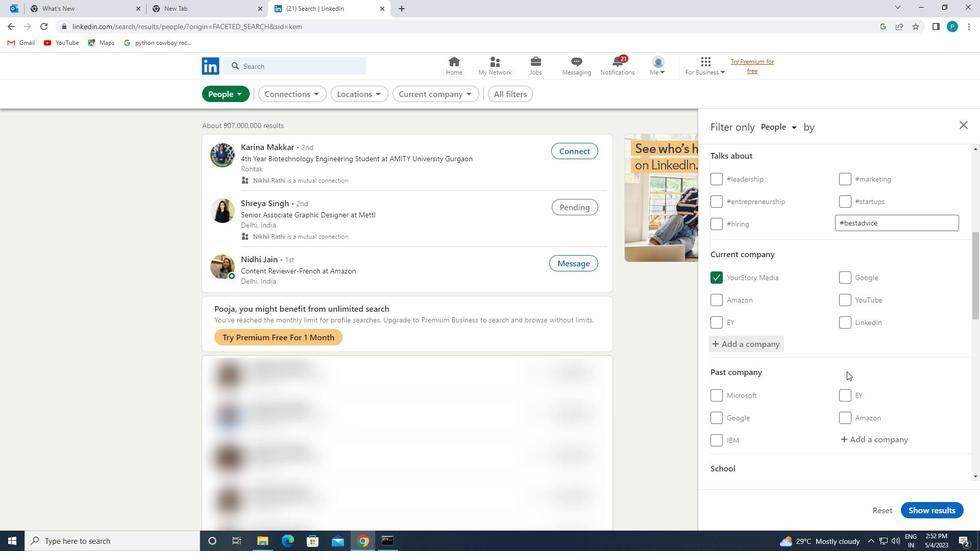 
Action: Mouse moved to (870, 388)
Screenshot: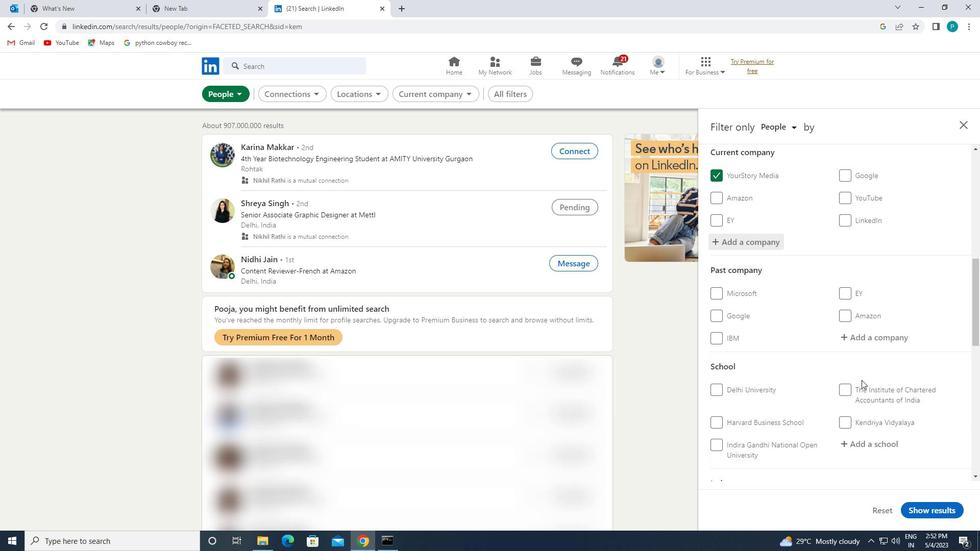 
Action: Mouse scrolled (870, 388) with delta (0, 0)
Screenshot: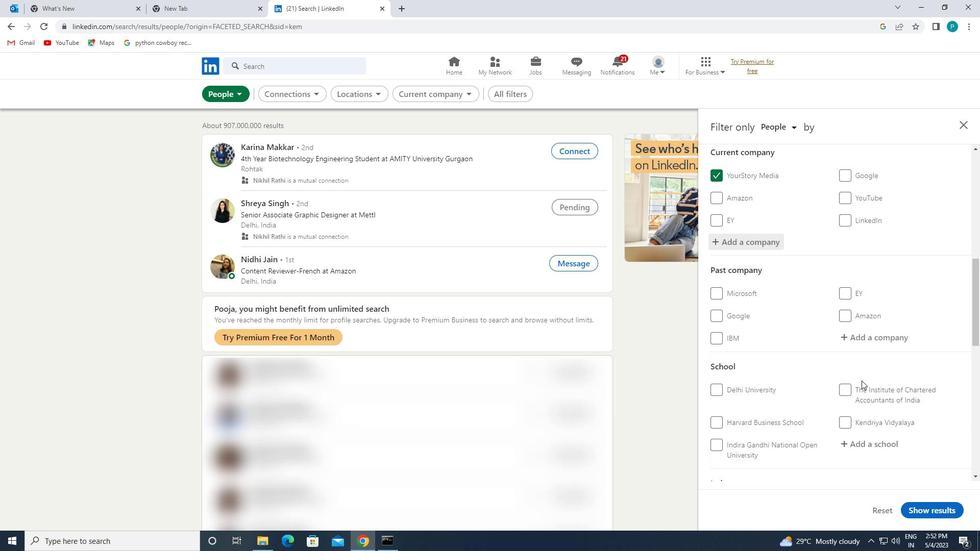 
Action: Mouse scrolled (870, 388) with delta (0, 0)
Screenshot: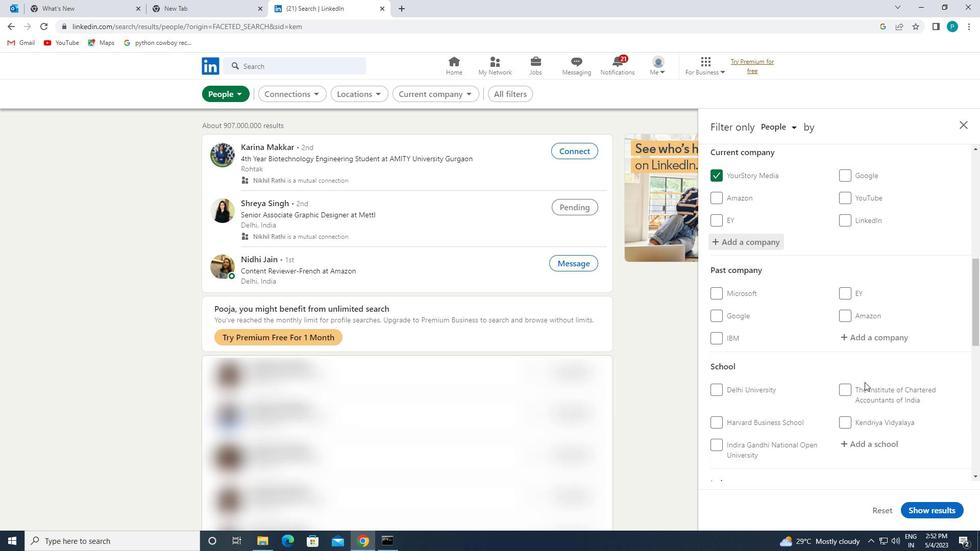 
Action: Mouse moved to (867, 334)
Screenshot: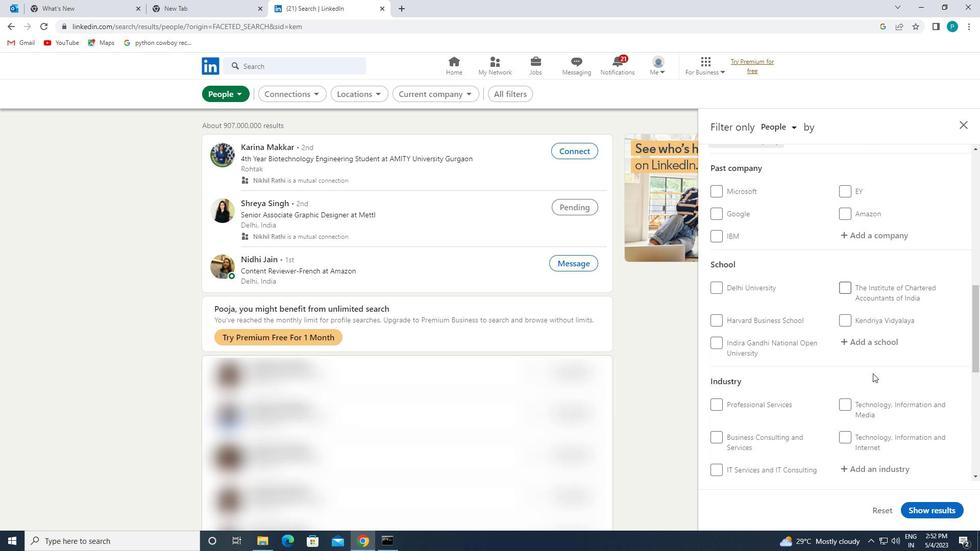 
Action: Mouse pressed left at (867, 334)
Screenshot: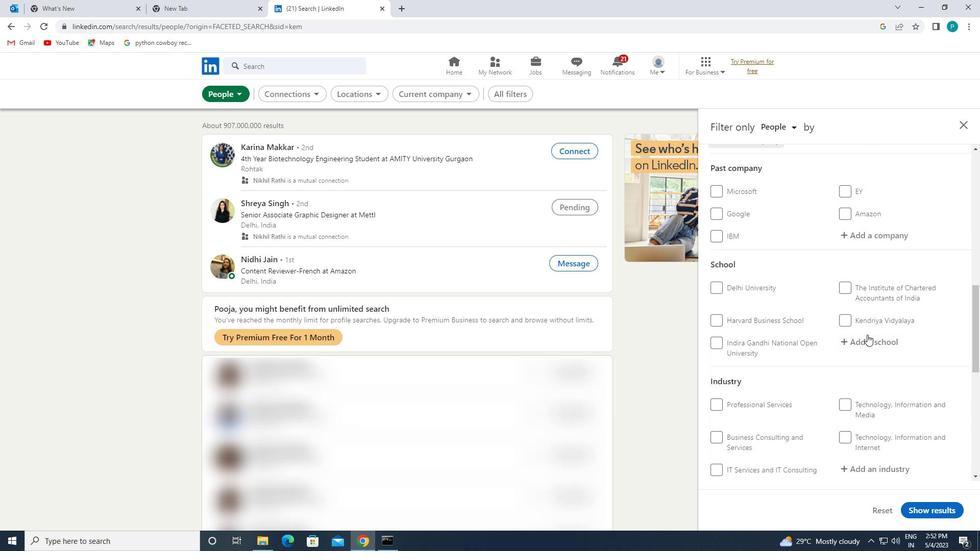
Action: Mouse moved to (864, 340)
Screenshot: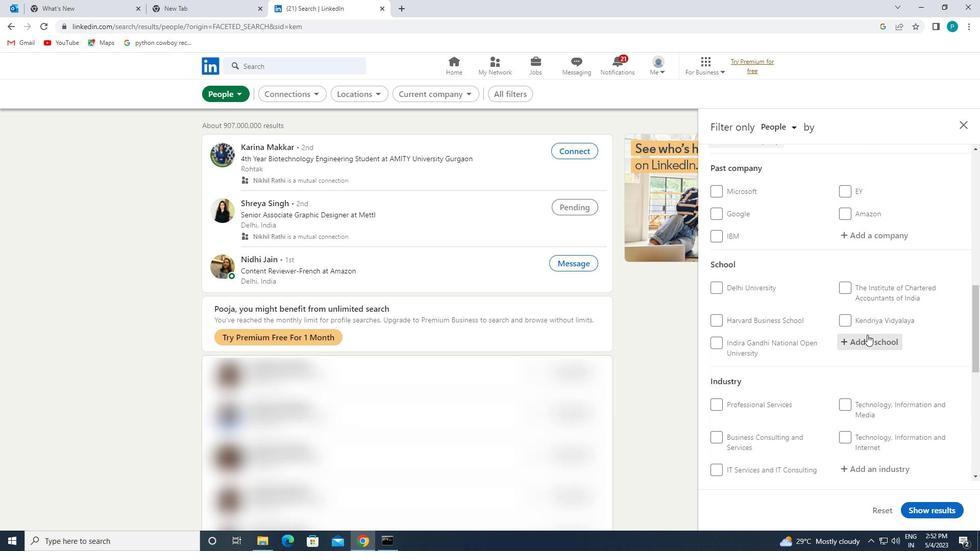 
Action: Key pressed <Key.caps_lock>V<Key.caps_lock>IDA<Key.backspace>YALANKAR
Screenshot: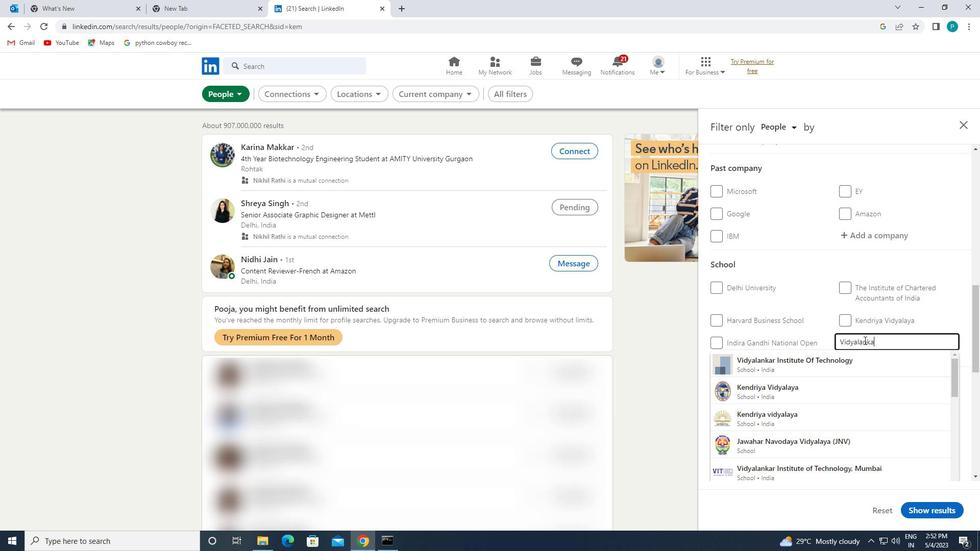 
Action: Mouse moved to (853, 387)
Screenshot: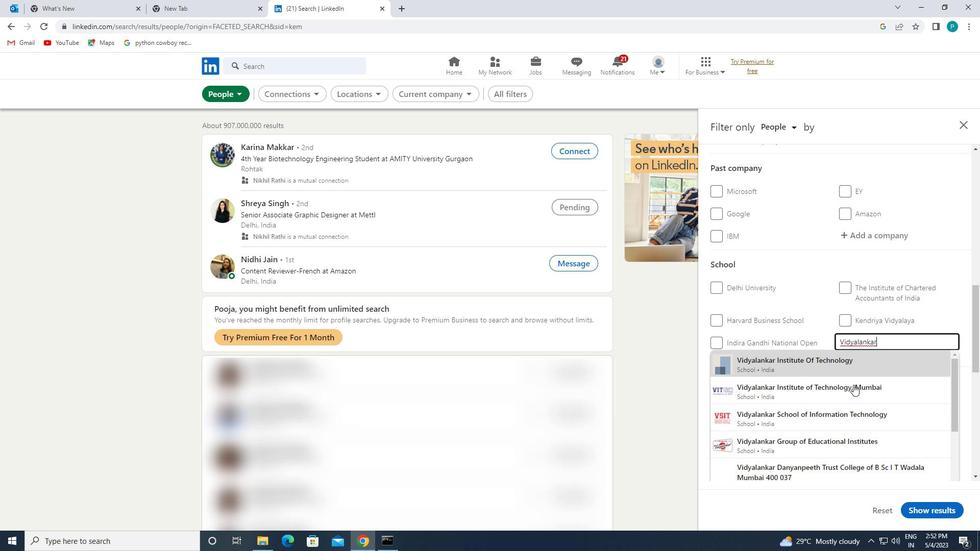 
Action: Mouse pressed left at (853, 387)
Screenshot: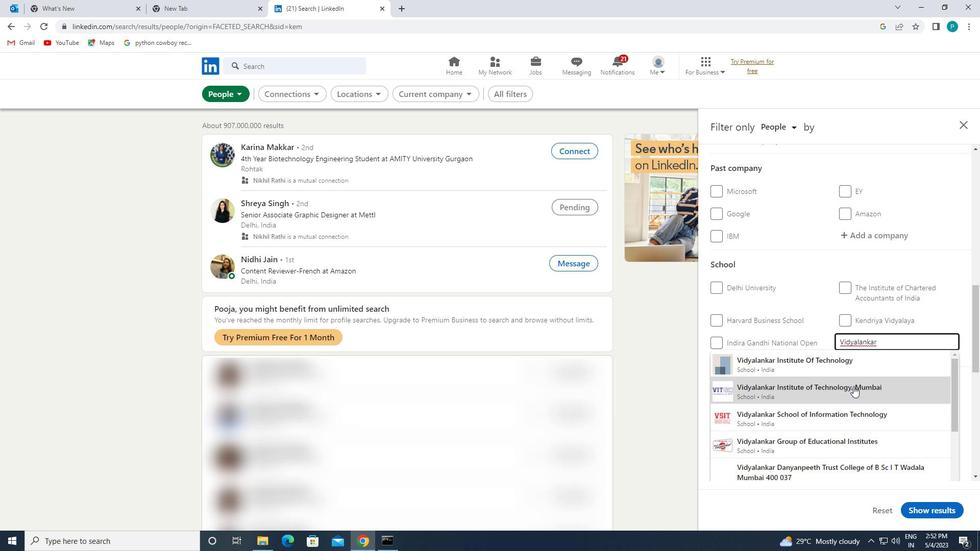 
Action: Mouse moved to (854, 392)
Screenshot: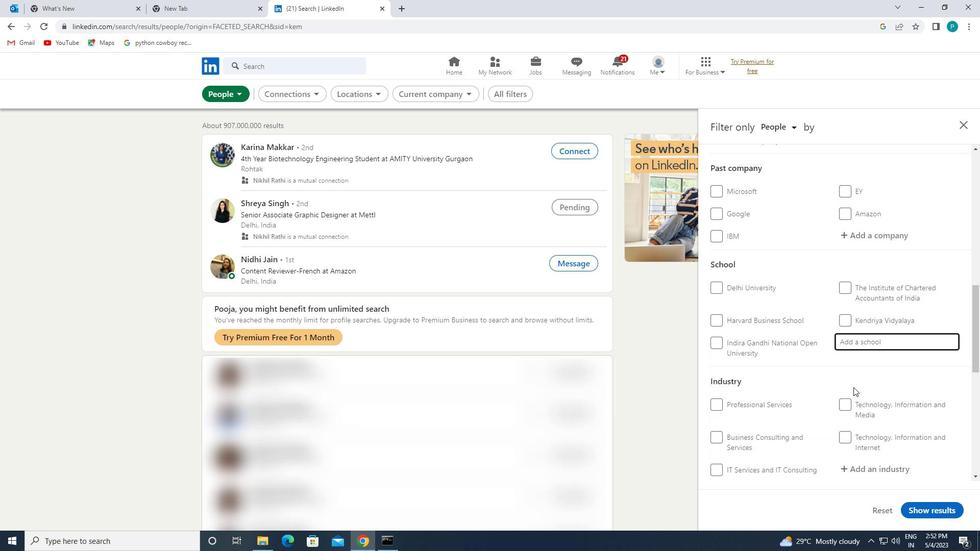 
Action: Mouse scrolled (854, 392) with delta (0, 0)
Screenshot: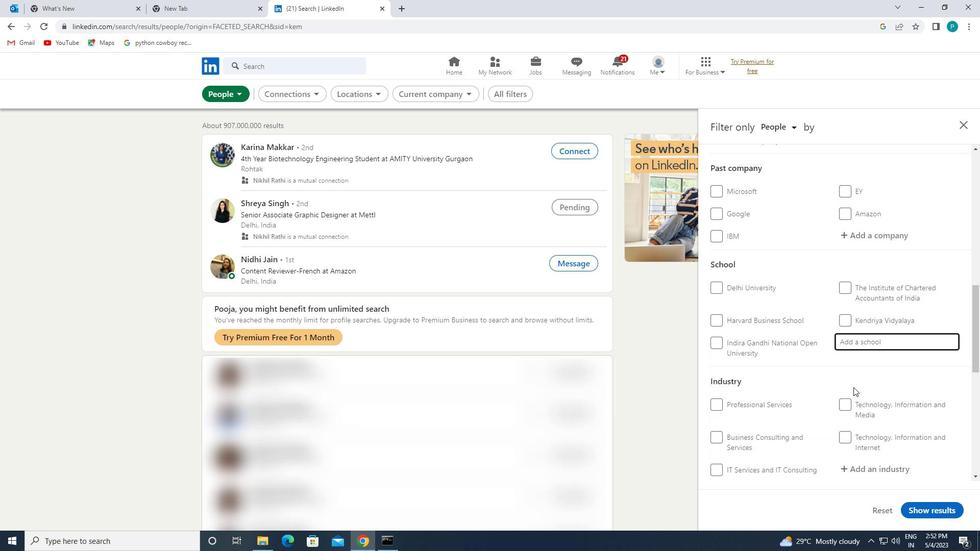 
Action: Mouse moved to (854, 392)
Screenshot: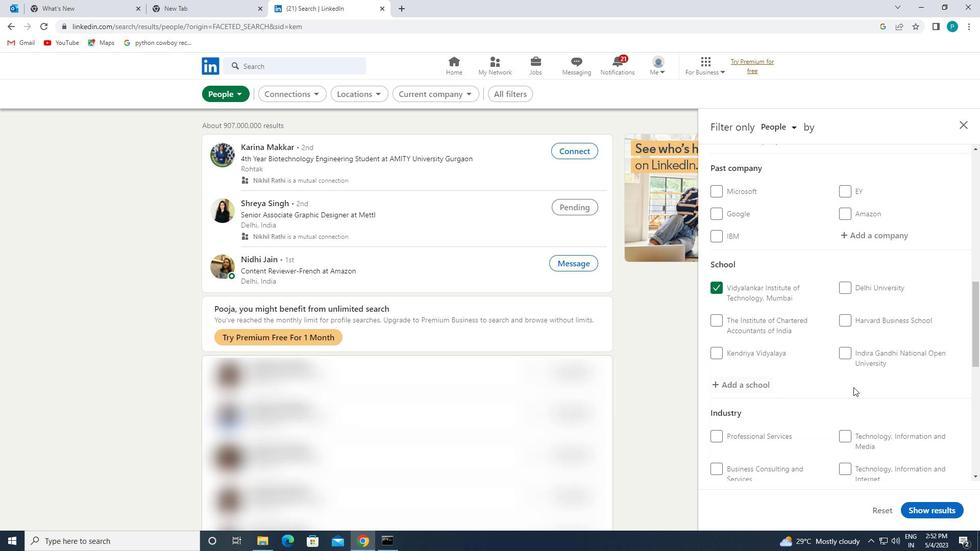 
Action: Mouse scrolled (854, 392) with delta (0, 0)
Screenshot: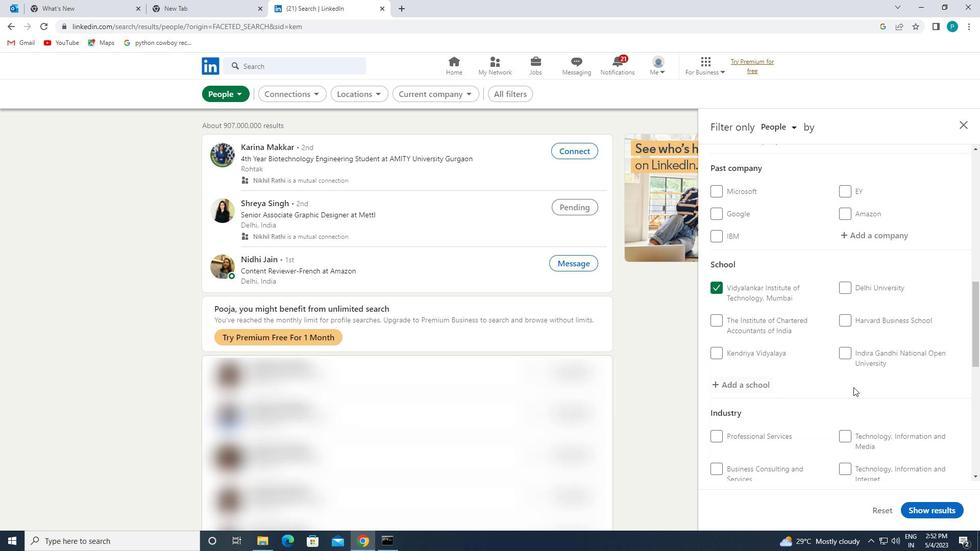 
Action: Mouse moved to (854, 393)
Screenshot: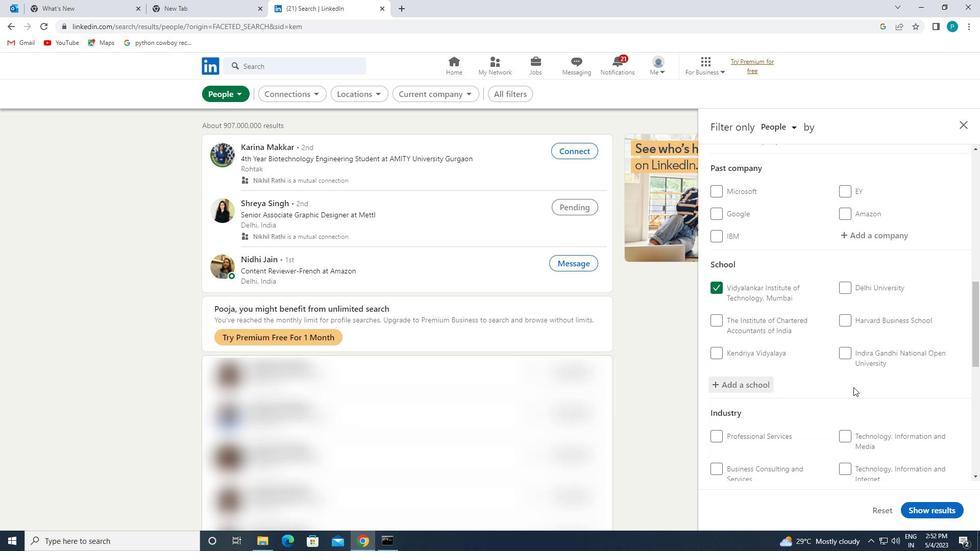 
Action: Mouse scrolled (854, 392) with delta (0, 0)
Screenshot: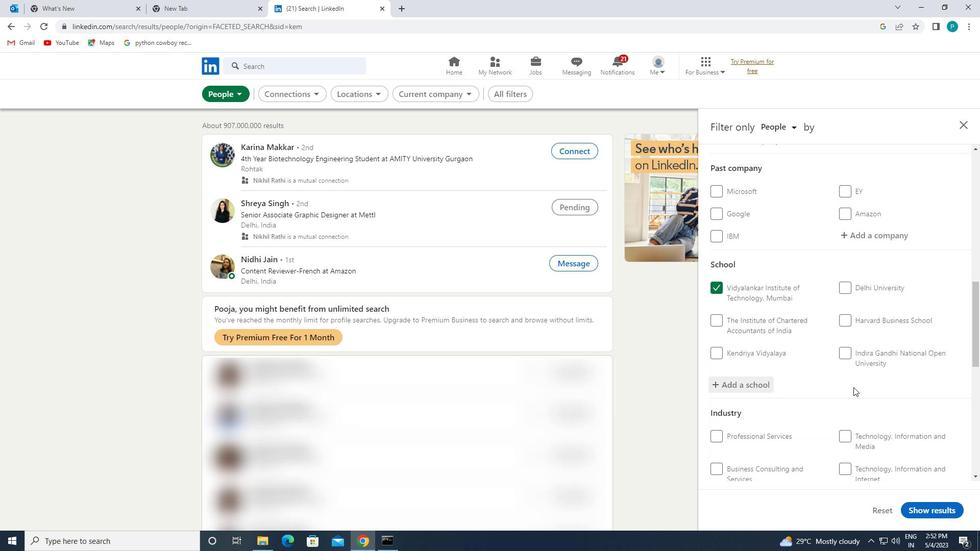 
Action: Mouse moved to (864, 352)
Screenshot: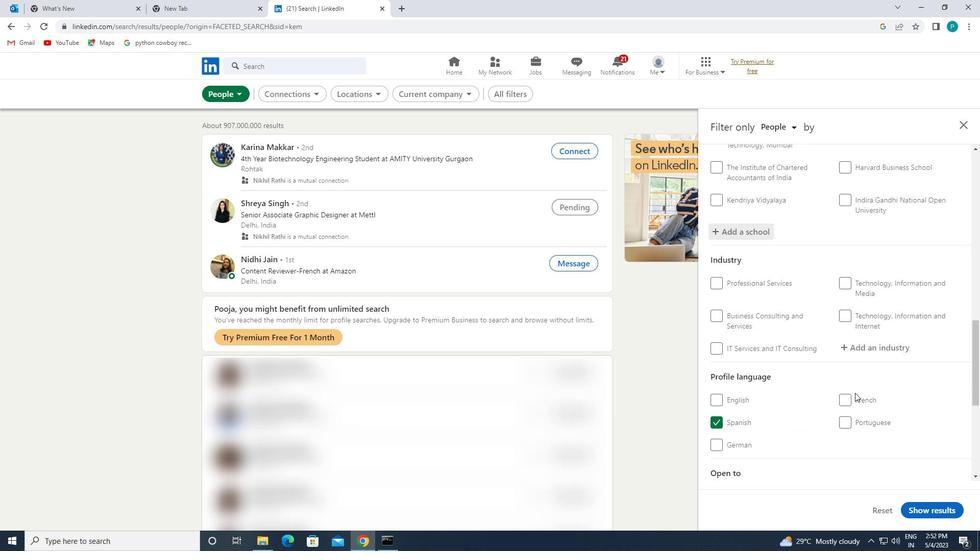 
Action: Mouse pressed left at (864, 352)
Screenshot: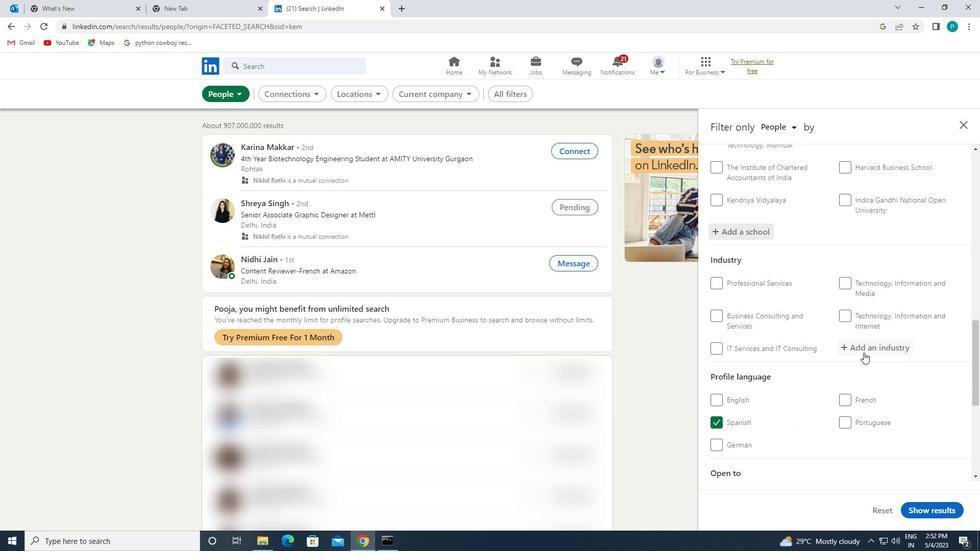 
Action: Mouse moved to (864, 352)
Screenshot: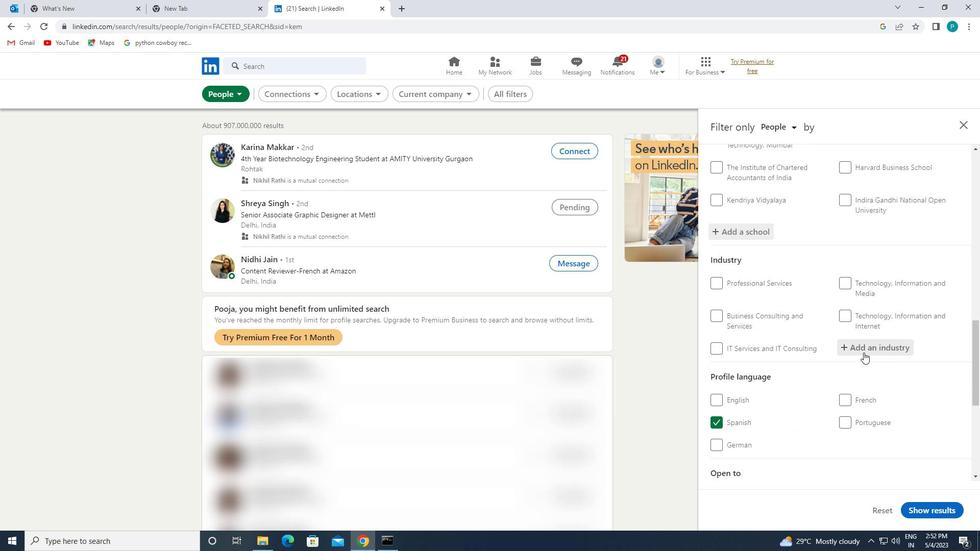 
Action: Key pressed <Key.caps_lock>S<Key.caps_lock>OAP
Screenshot: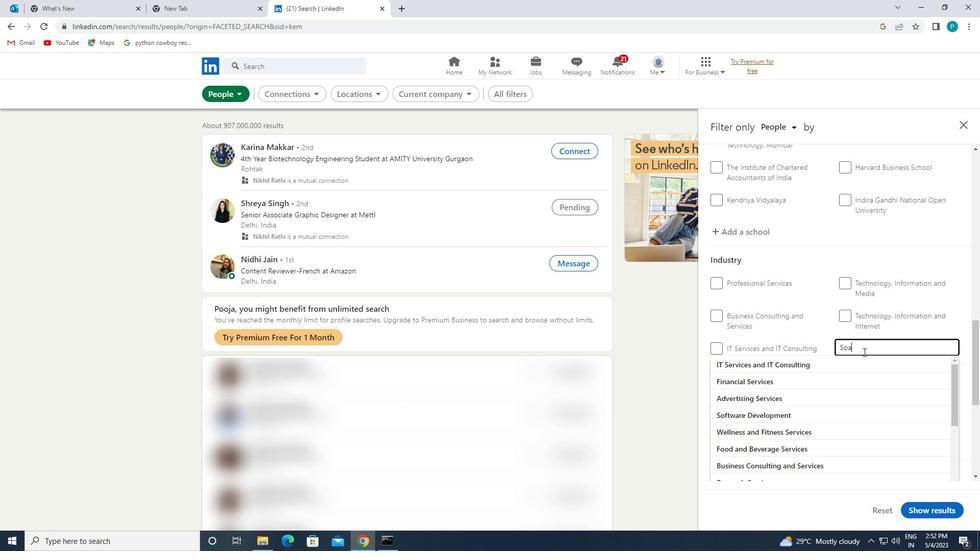 
Action: Mouse moved to (858, 360)
Screenshot: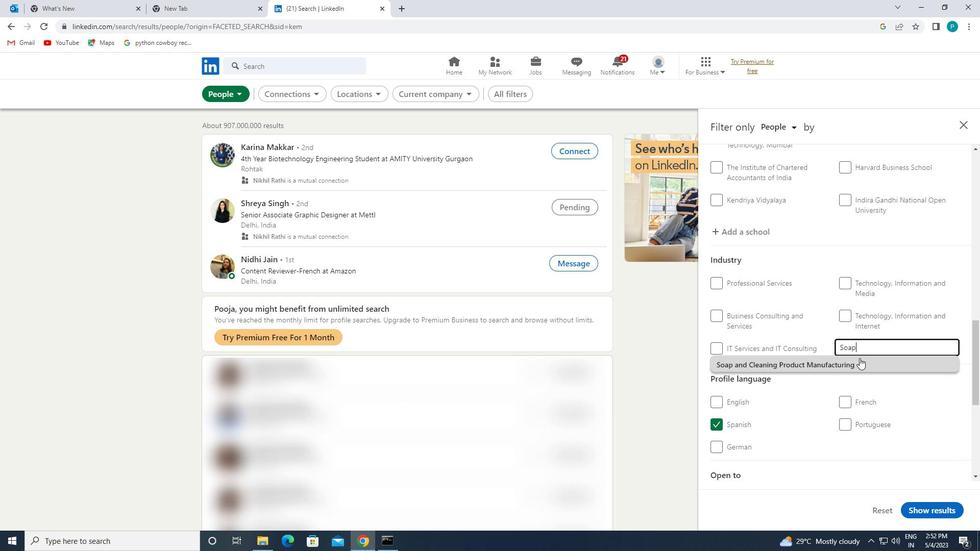 
Action: Mouse pressed left at (858, 360)
Screenshot: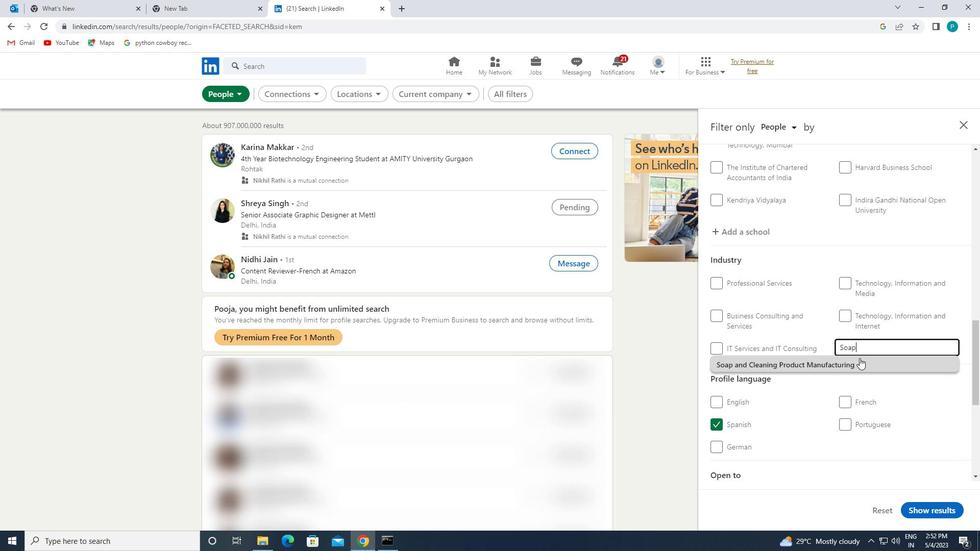 
Action: Mouse moved to (855, 358)
Screenshot: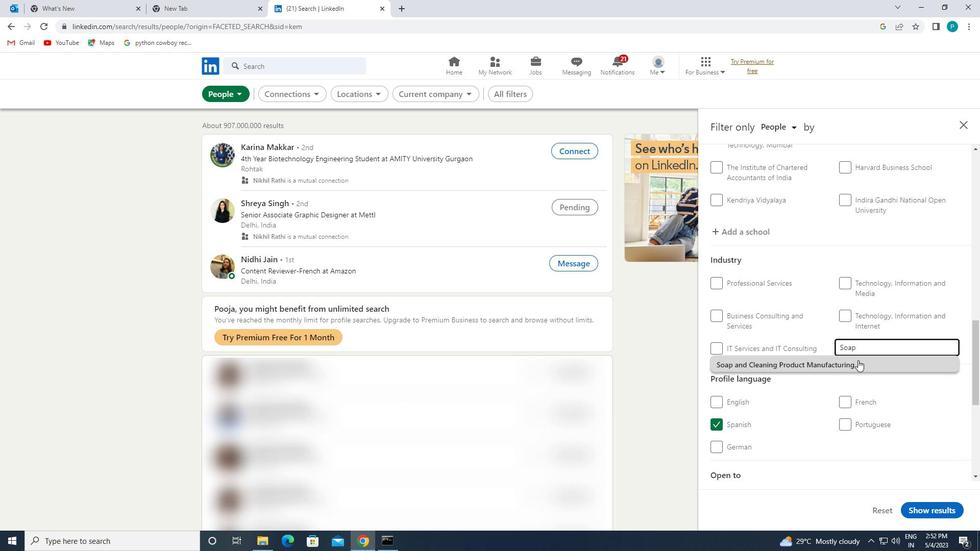 
Action: Mouse scrolled (855, 358) with delta (0, 0)
Screenshot: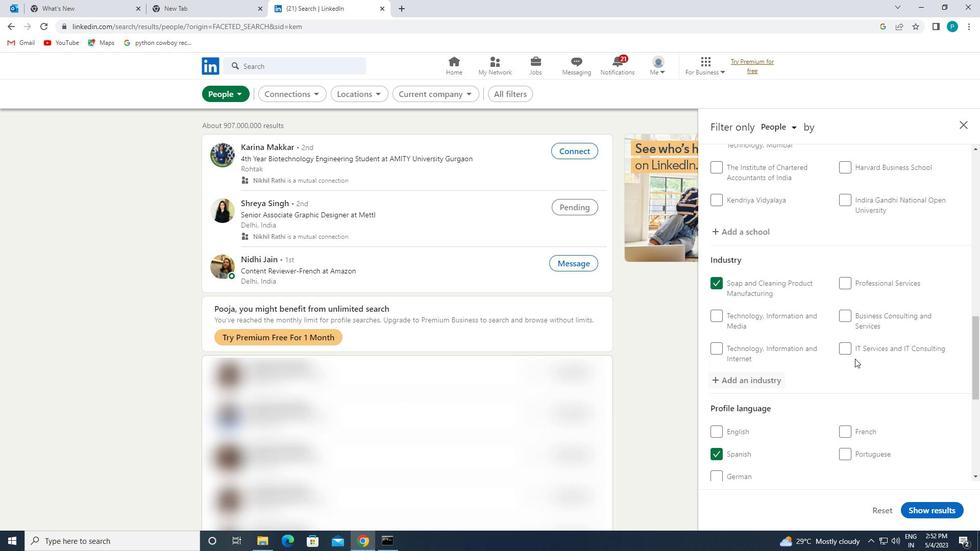 
Action: Mouse moved to (856, 361)
Screenshot: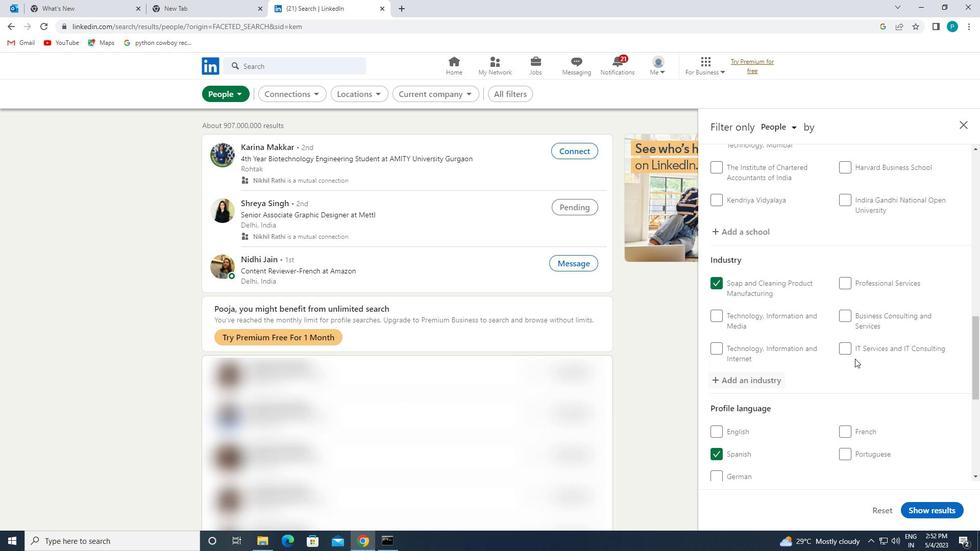 
Action: Mouse scrolled (856, 361) with delta (0, 0)
Screenshot: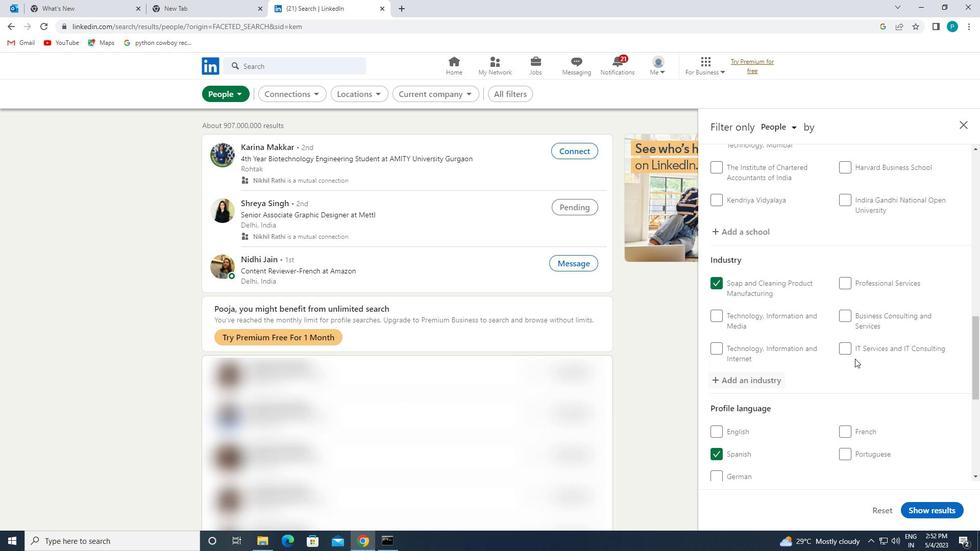 
Action: Mouse moved to (857, 364)
Screenshot: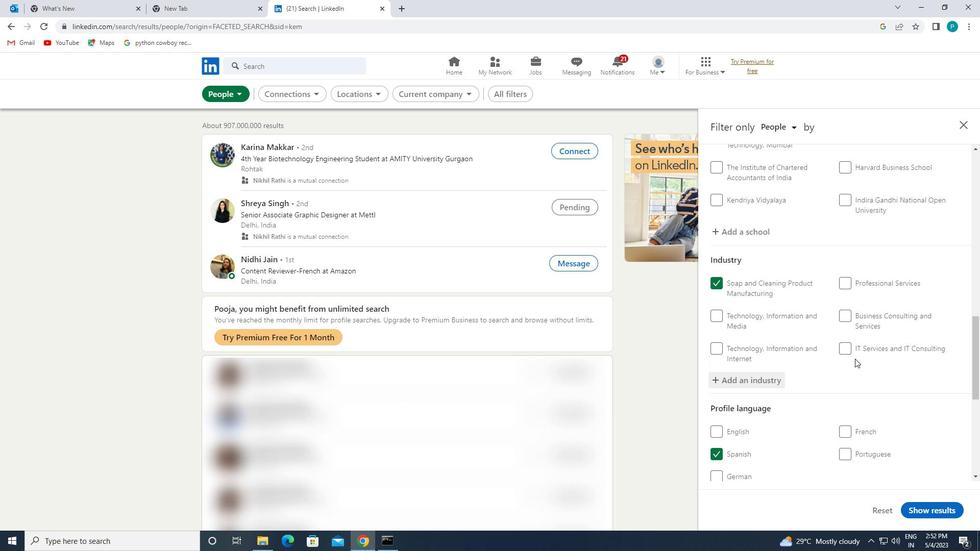 
Action: Mouse scrolled (857, 363) with delta (0, 0)
Screenshot: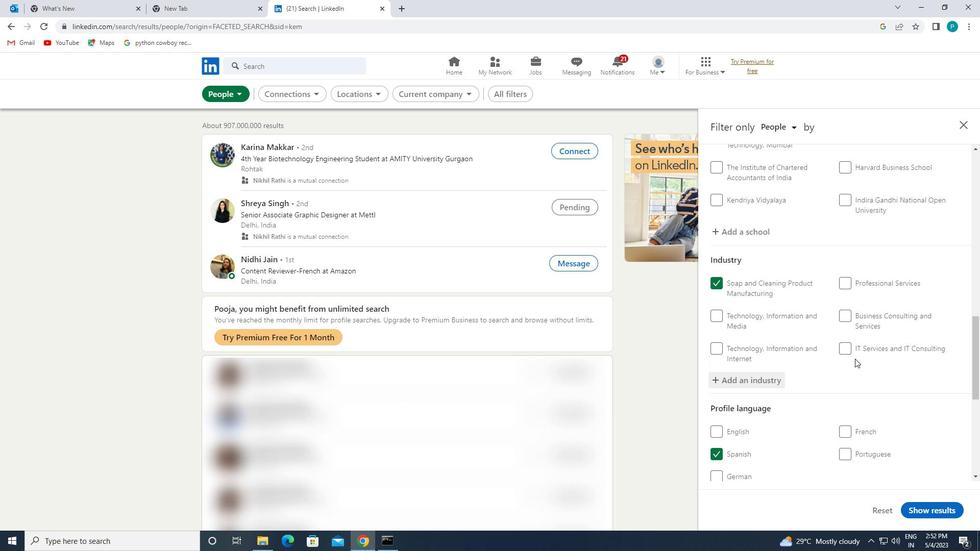 
Action: Mouse moved to (858, 366)
Screenshot: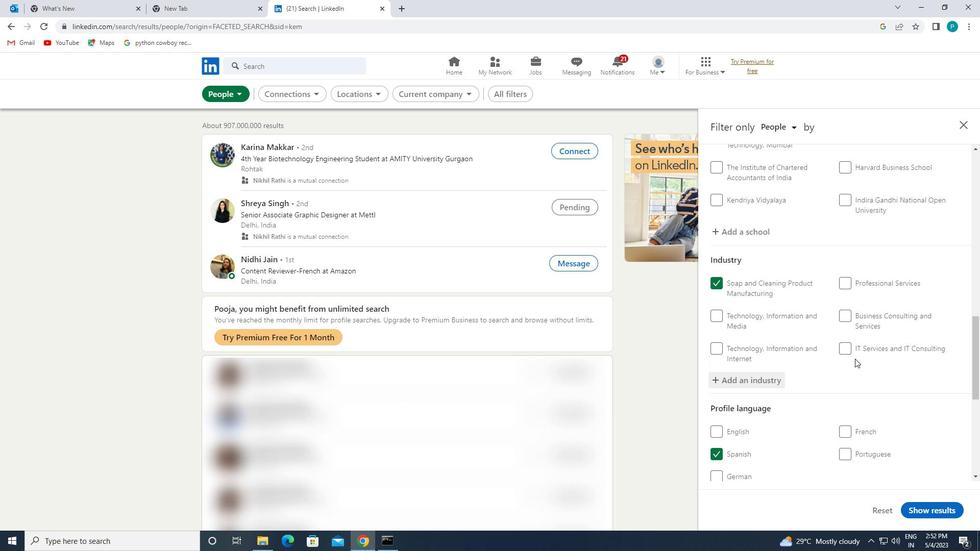 
Action: Mouse scrolled (858, 366) with delta (0, 0)
Screenshot: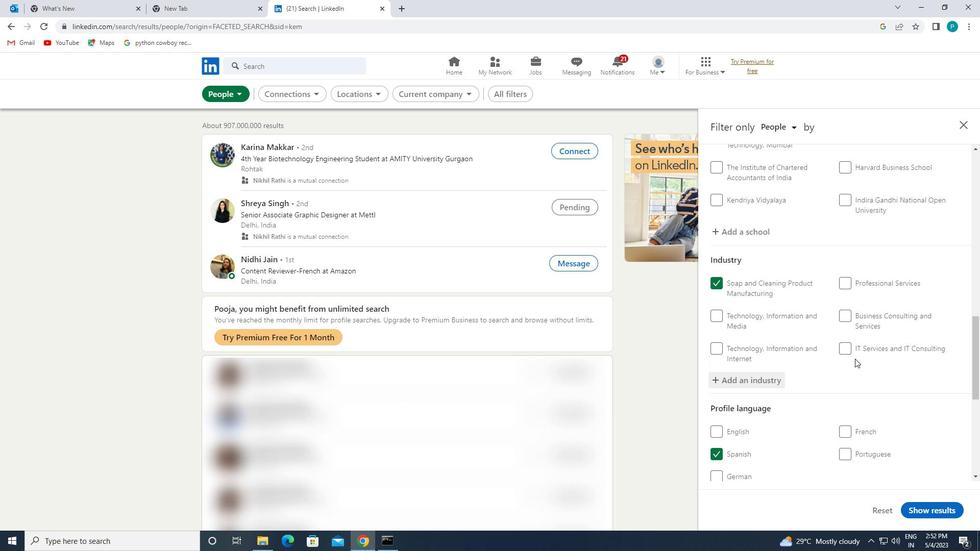 
Action: Mouse moved to (854, 420)
Screenshot: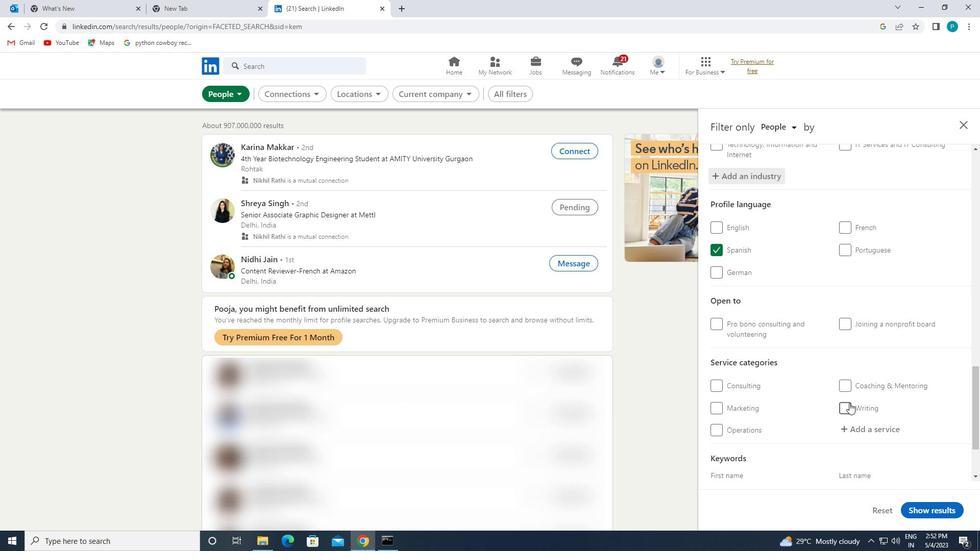 
Action: Mouse pressed left at (854, 420)
Screenshot: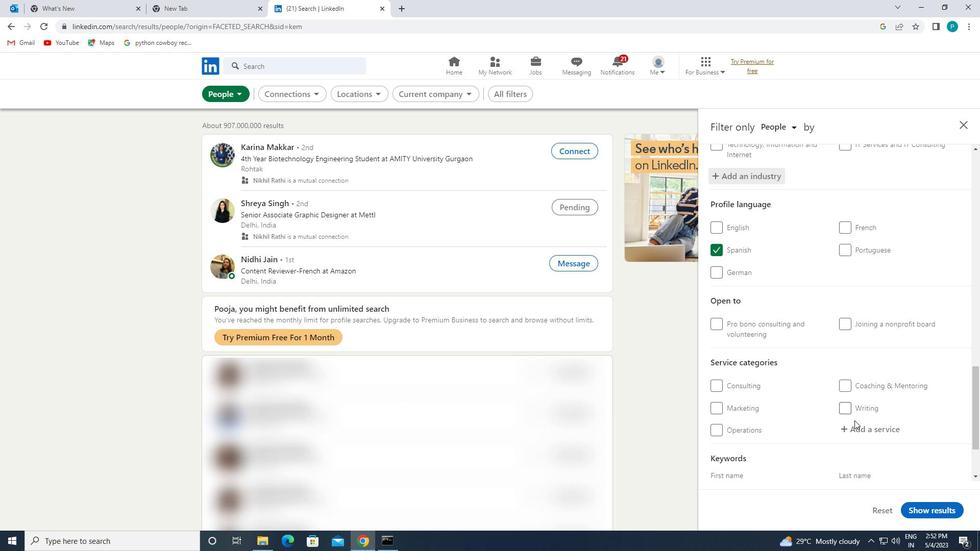 
Action: Mouse moved to (846, 427)
Screenshot: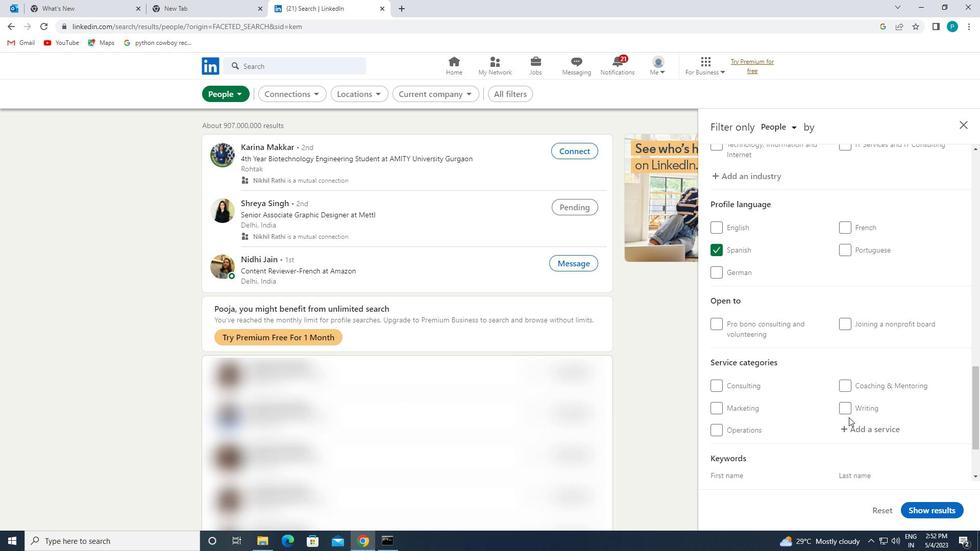 
Action: Mouse pressed left at (846, 427)
Screenshot: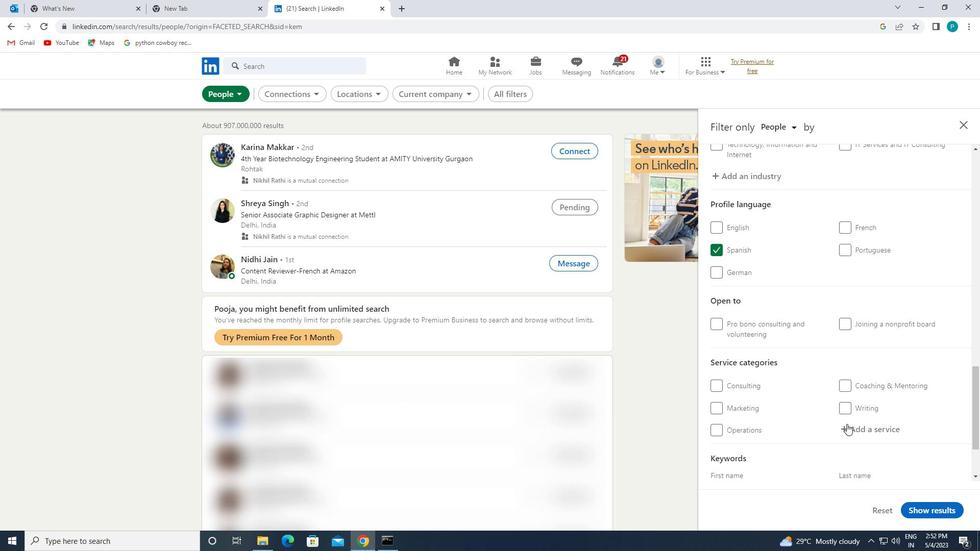 
Action: Mouse moved to (845, 427)
Screenshot: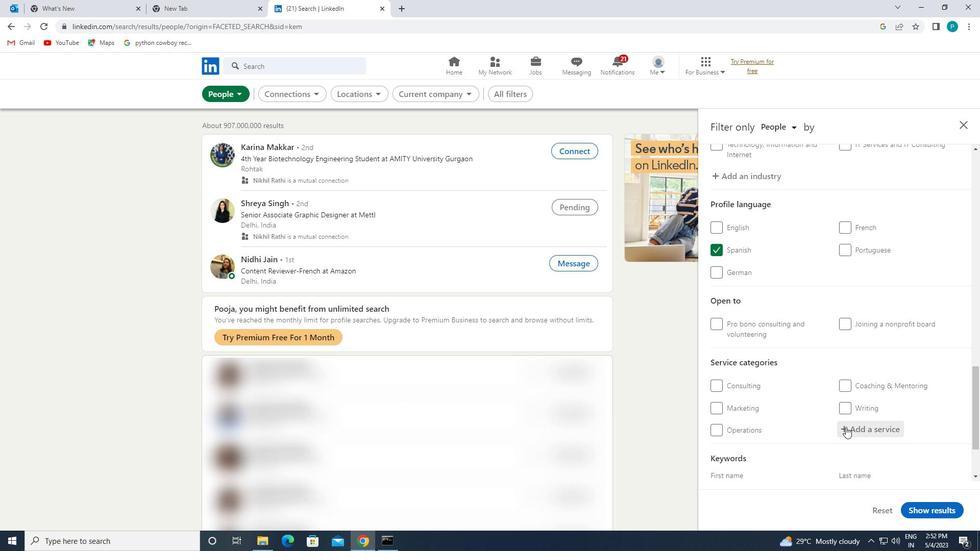 
Action: Mouse scrolled (845, 426) with delta (0, 0)
Screenshot: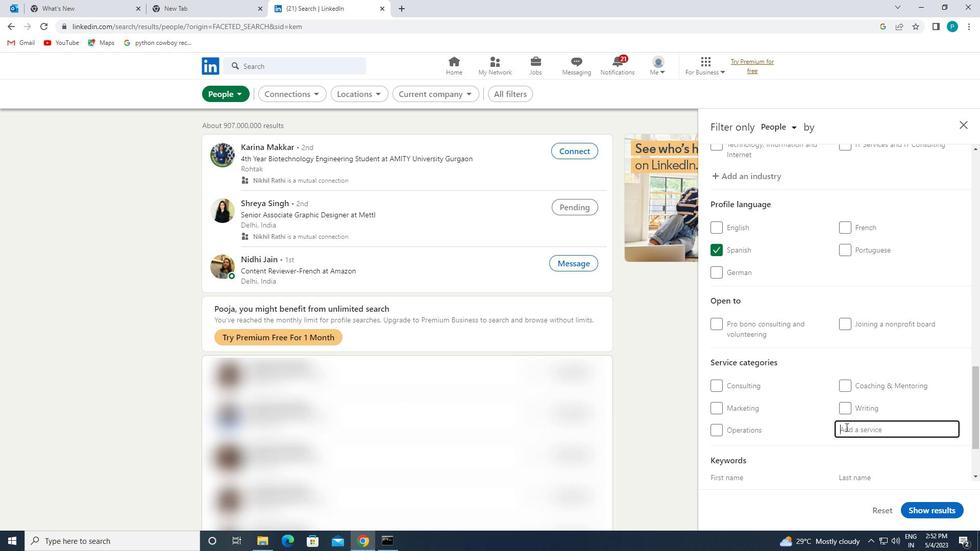 
Action: Mouse scrolled (845, 426) with delta (0, 0)
Screenshot: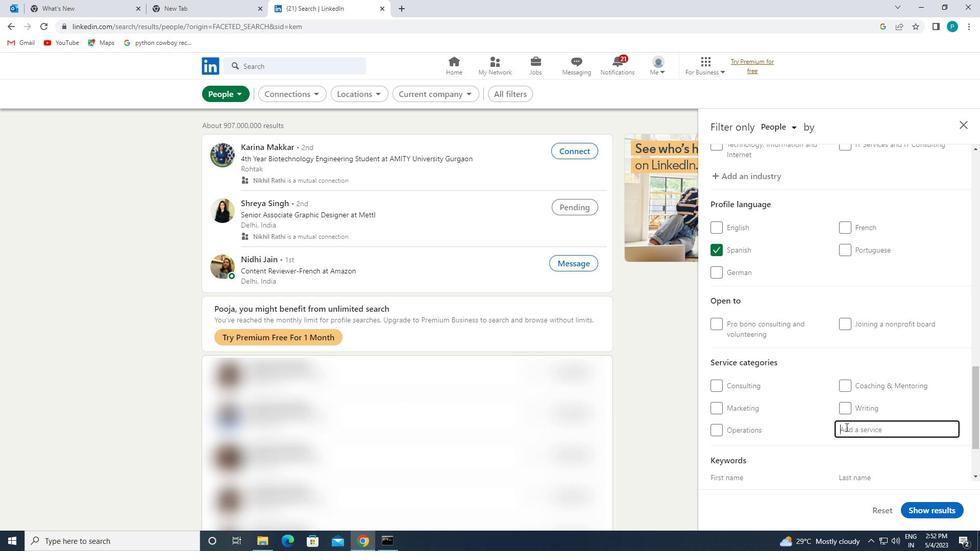 
Action: Mouse moved to (845, 425)
Screenshot: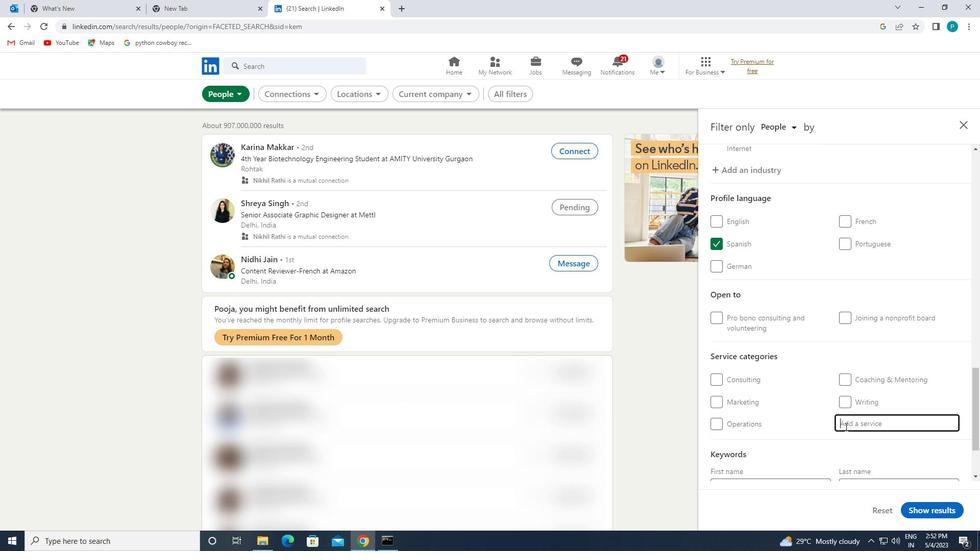 
Action: Key pressed <Key.caps_lock>O<Key.caps_lock>UT
Screenshot: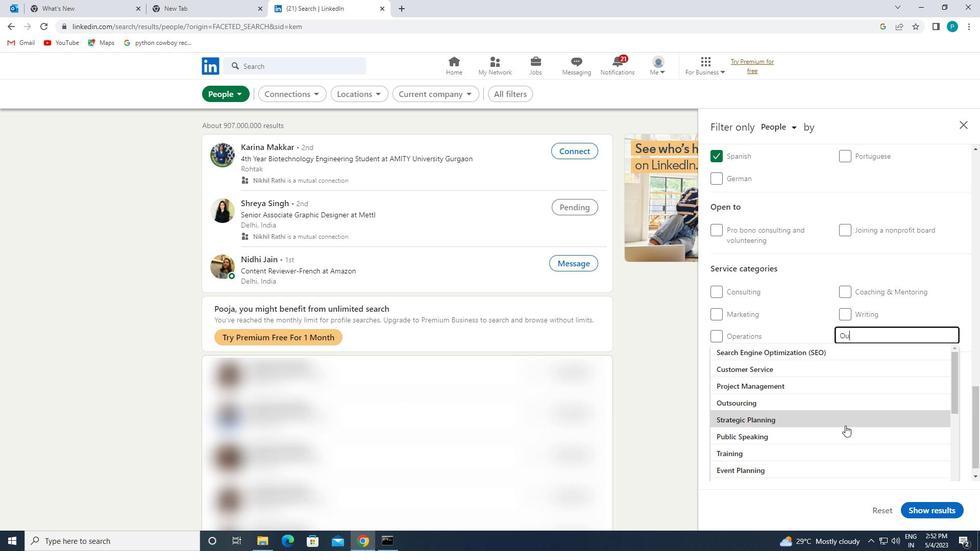 
Action: Mouse moved to (743, 369)
Screenshot: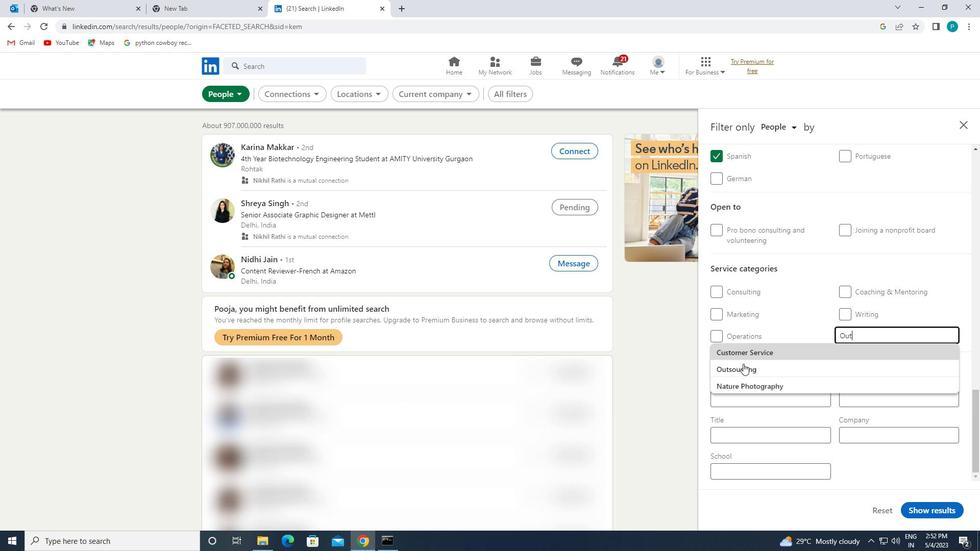 
Action: Mouse pressed left at (743, 369)
Screenshot: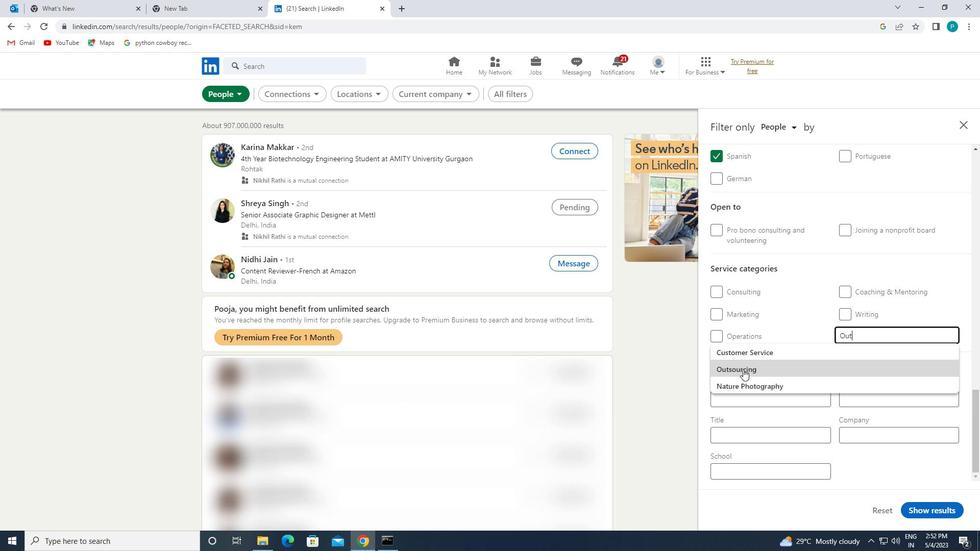 
Action: Mouse moved to (739, 366)
Screenshot: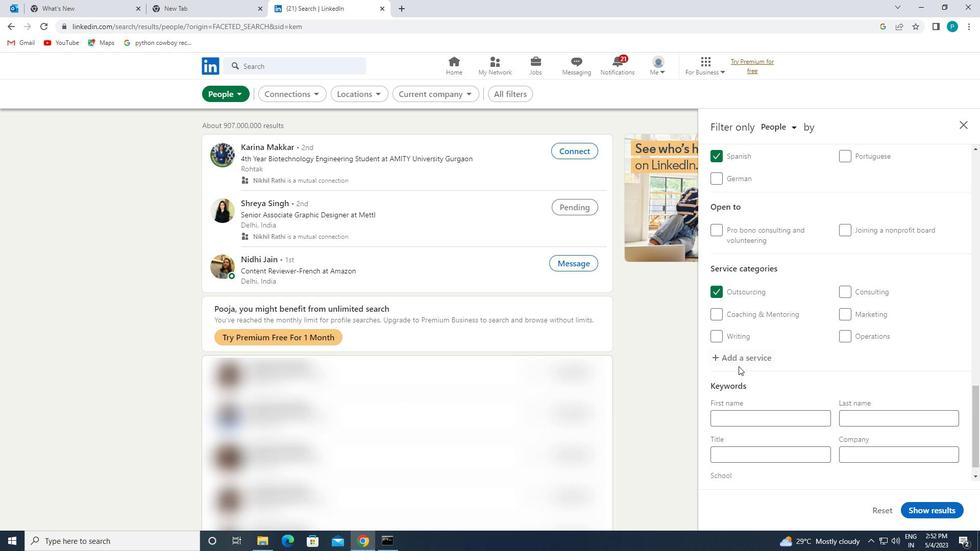 
Action: Mouse scrolled (739, 366) with delta (0, 0)
Screenshot: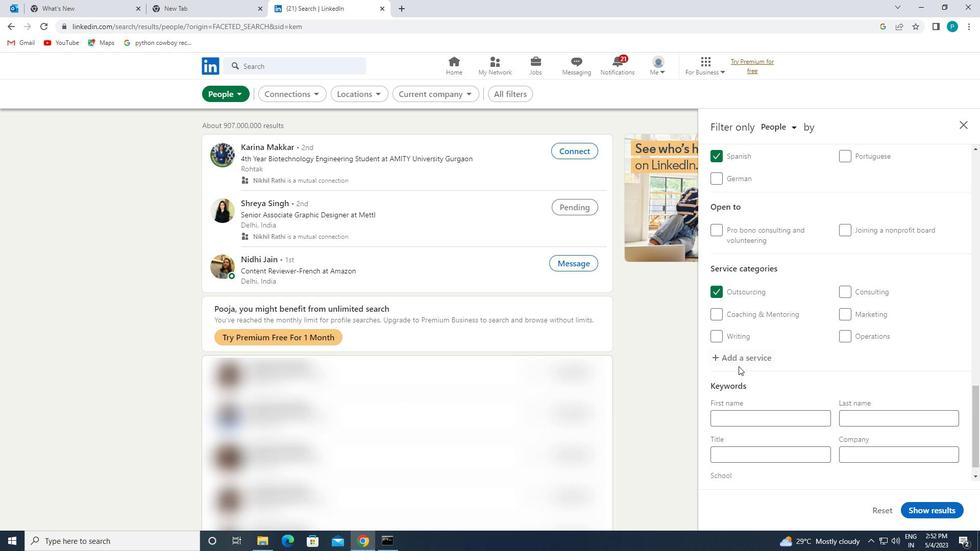 
Action: Mouse moved to (739, 367)
Screenshot: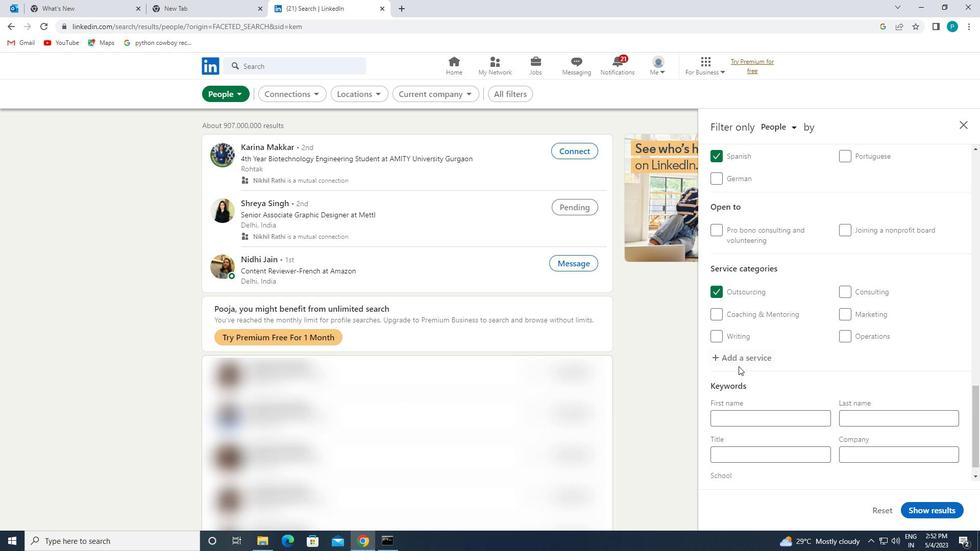 
Action: Mouse scrolled (739, 366) with delta (0, 0)
Screenshot: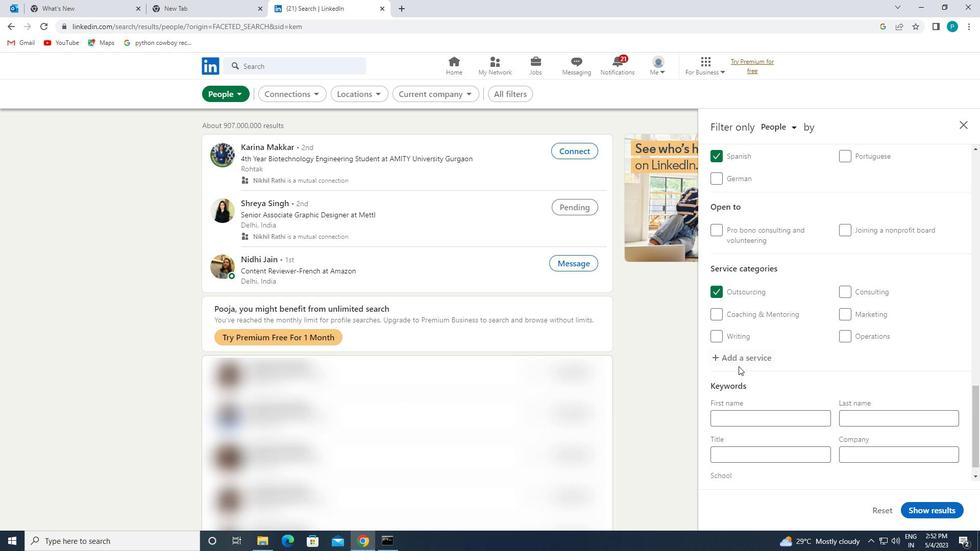 
Action: Mouse moved to (741, 374)
Screenshot: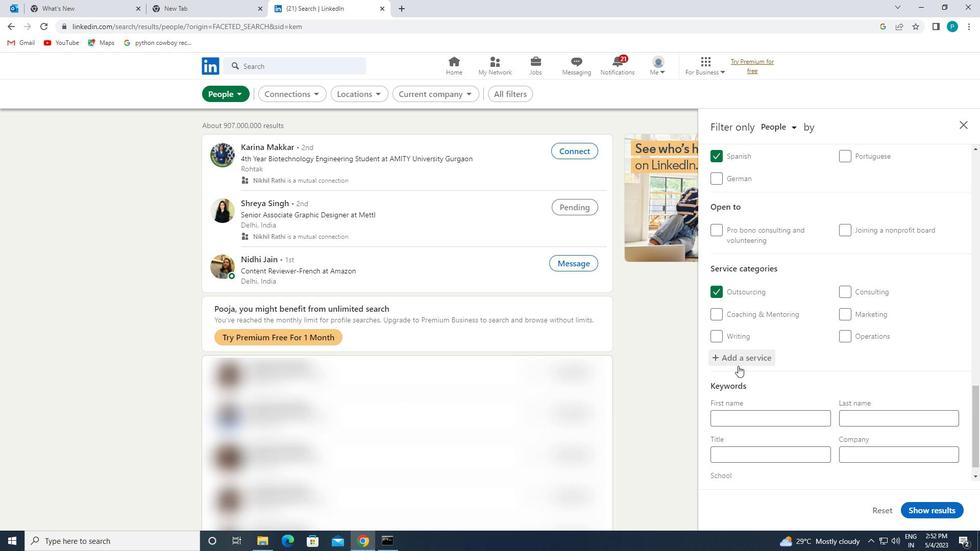 
Action: Mouse scrolled (741, 374) with delta (0, 0)
Screenshot: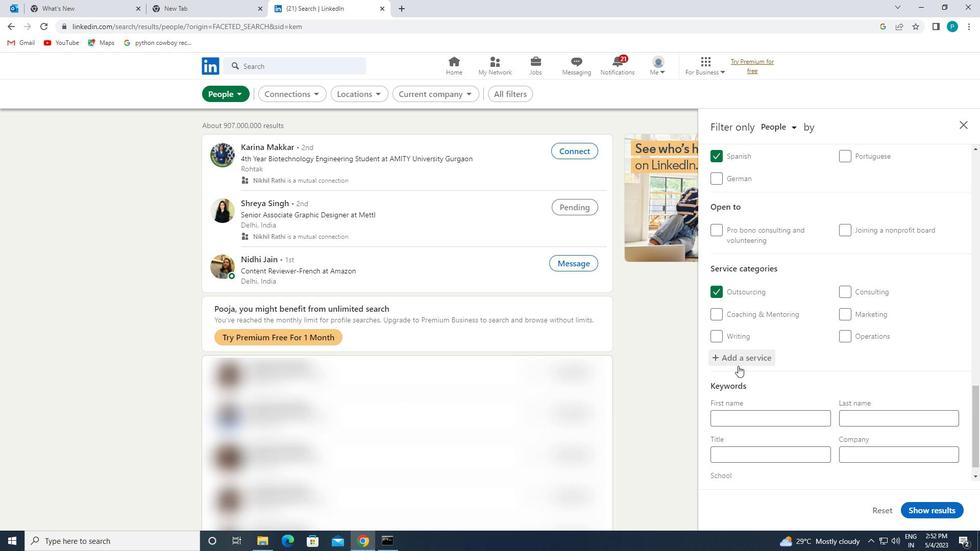 
Action: Mouse moved to (740, 430)
Screenshot: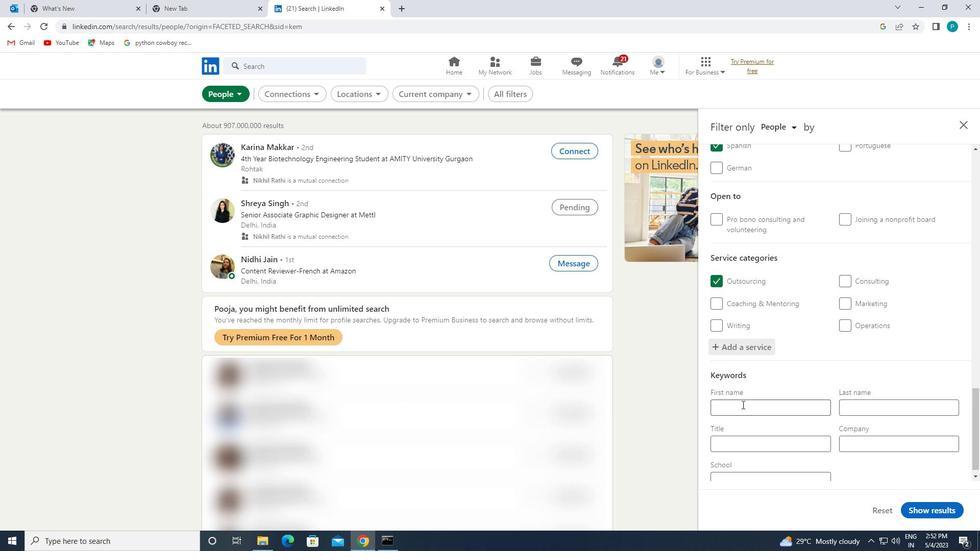 
Action: Mouse pressed left at (740, 430)
Screenshot: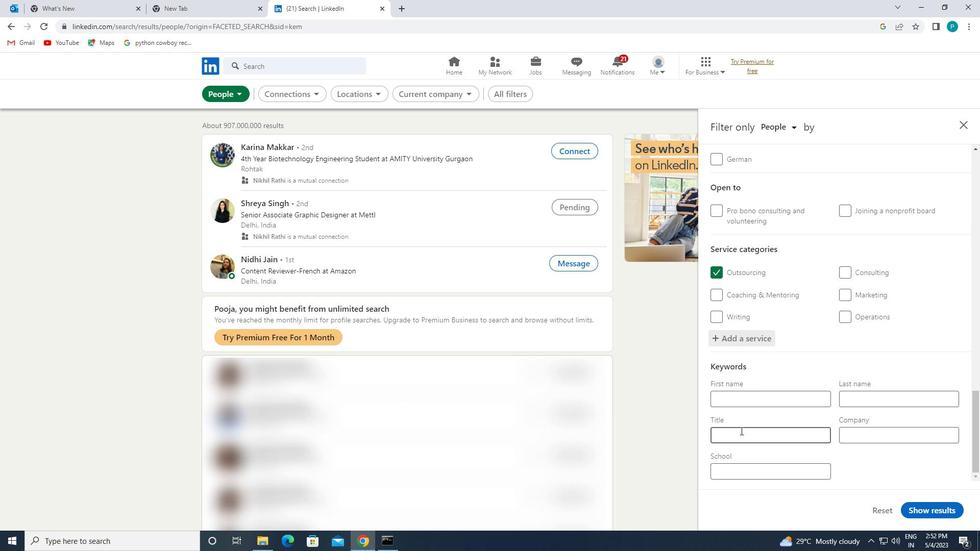 
Action: Key pressed <Key.caps_lock>S<Key.caps_lock>PEECH<Key.space><Key.caps_lock>P<Key.caps_lock>ATHOLOGIST
Screenshot: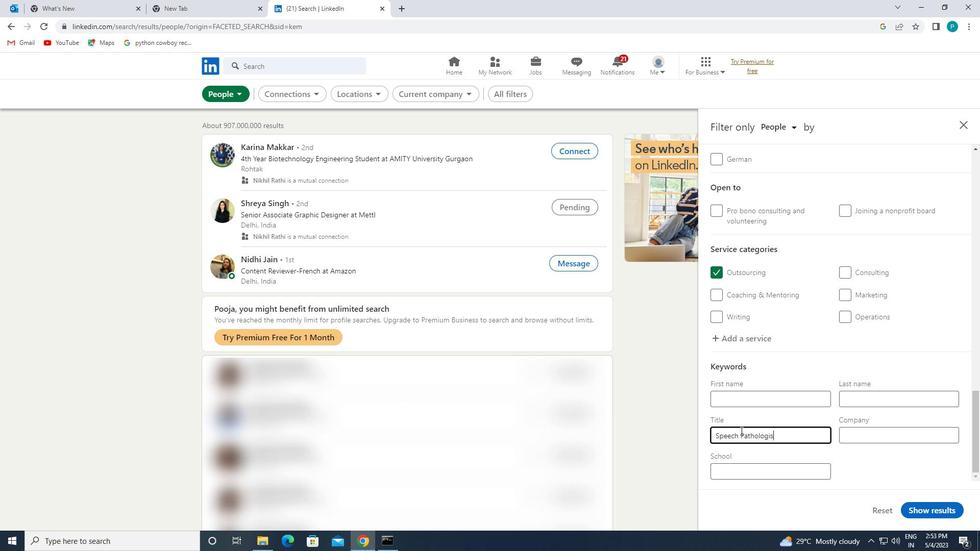 
Action: Mouse moved to (920, 503)
Screenshot: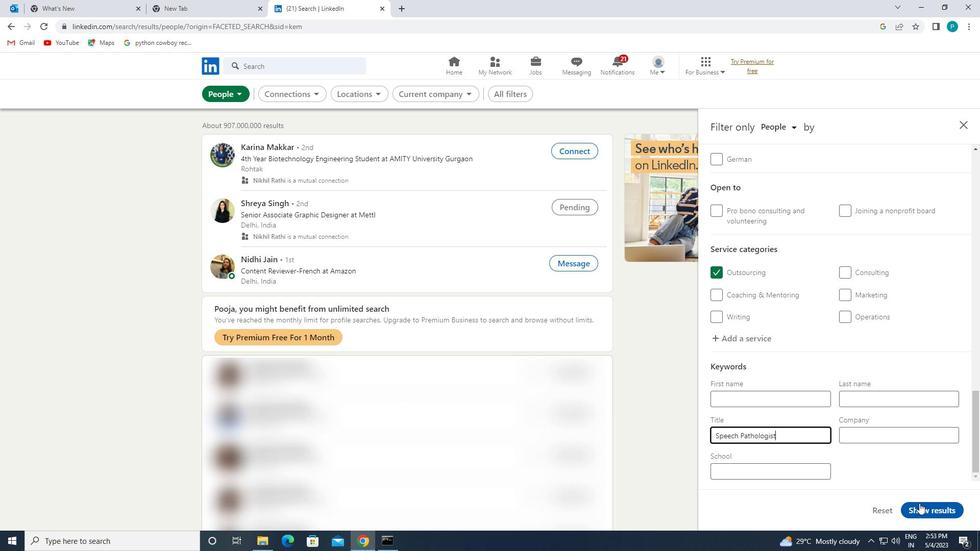 
Action: Mouse pressed left at (920, 503)
Screenshot: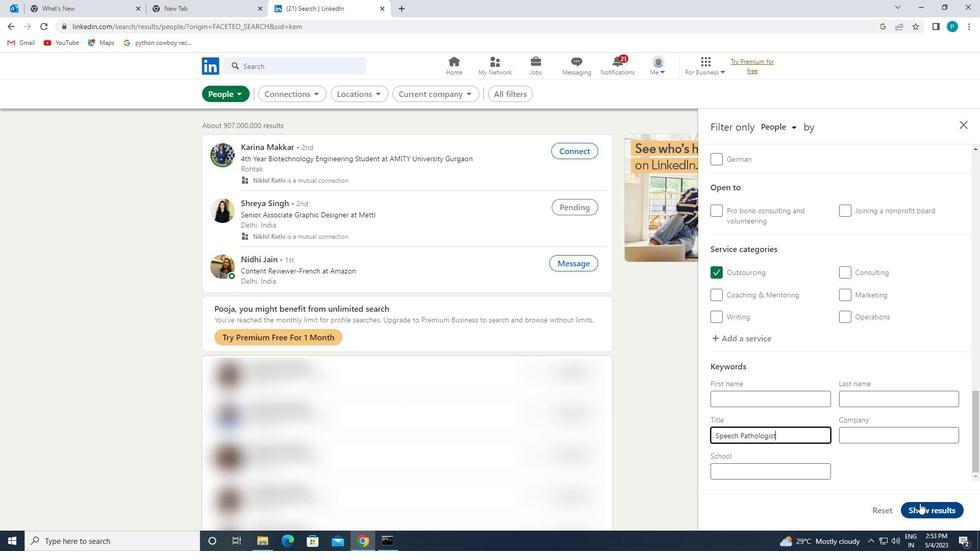
